 Task: Get directions from Muir Woods National Monument, California, United States to Goliad State Park, Texas, United States departing at 5:00 pm tomorrow
Action: Mouse moved to (390, 618)
Screenshot: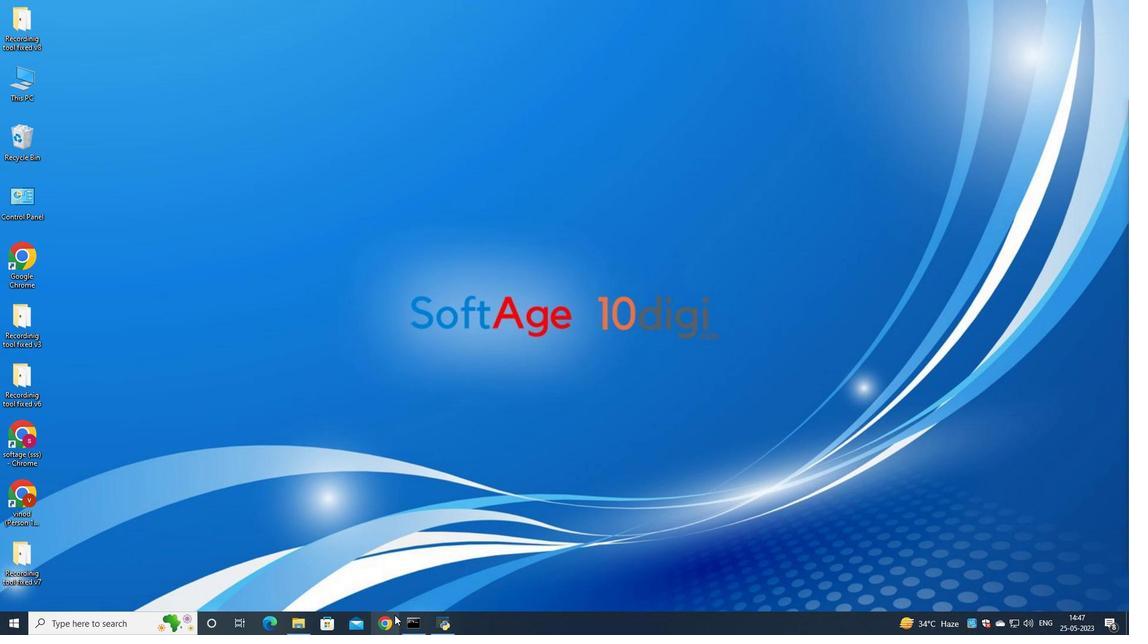
Action: Mouse pressed left at (390, 618)
Screenshot: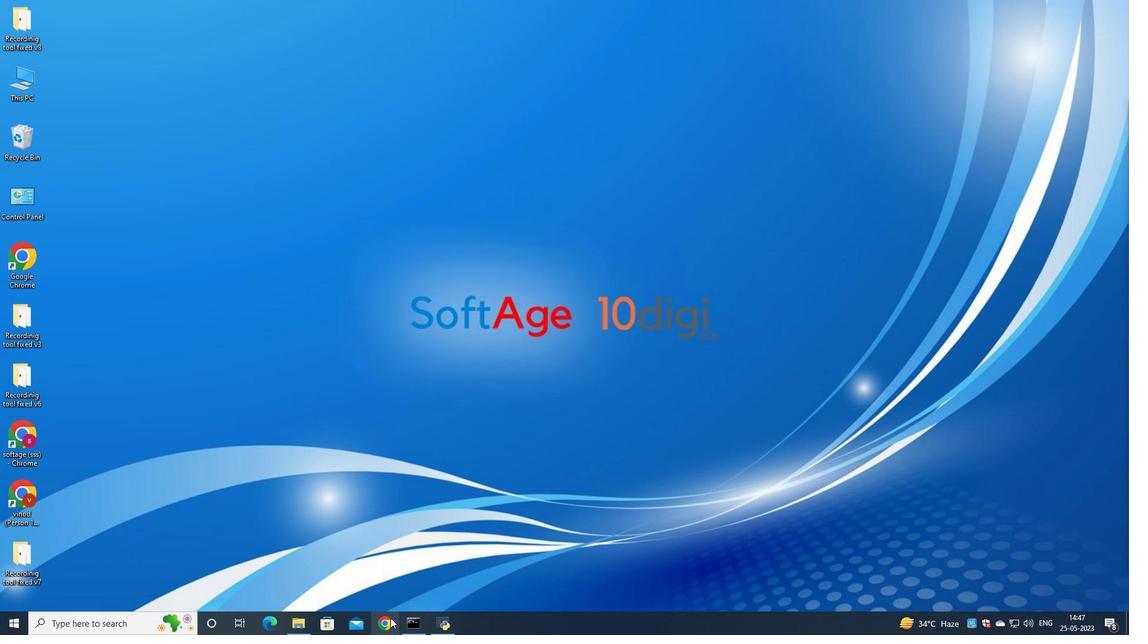 
Action: Mouse moved to (494, 381)
Screenshot: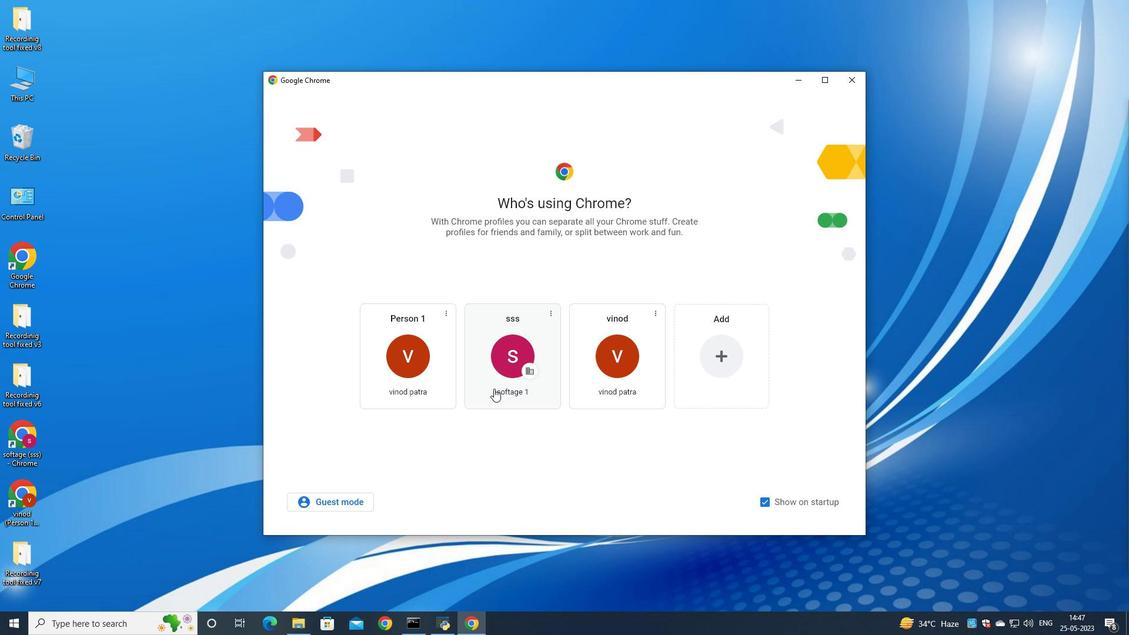 
Action: Mouse pressed left at (494, 381)
Screenshot: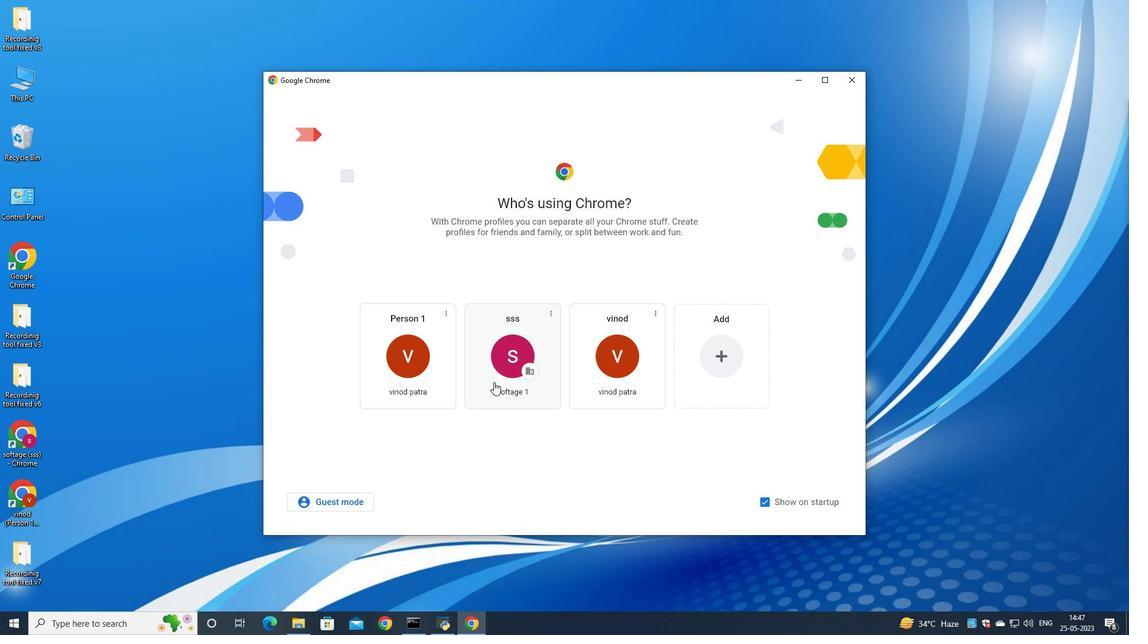 
Action: Mouse moved to (1076, 58)
Screenshot: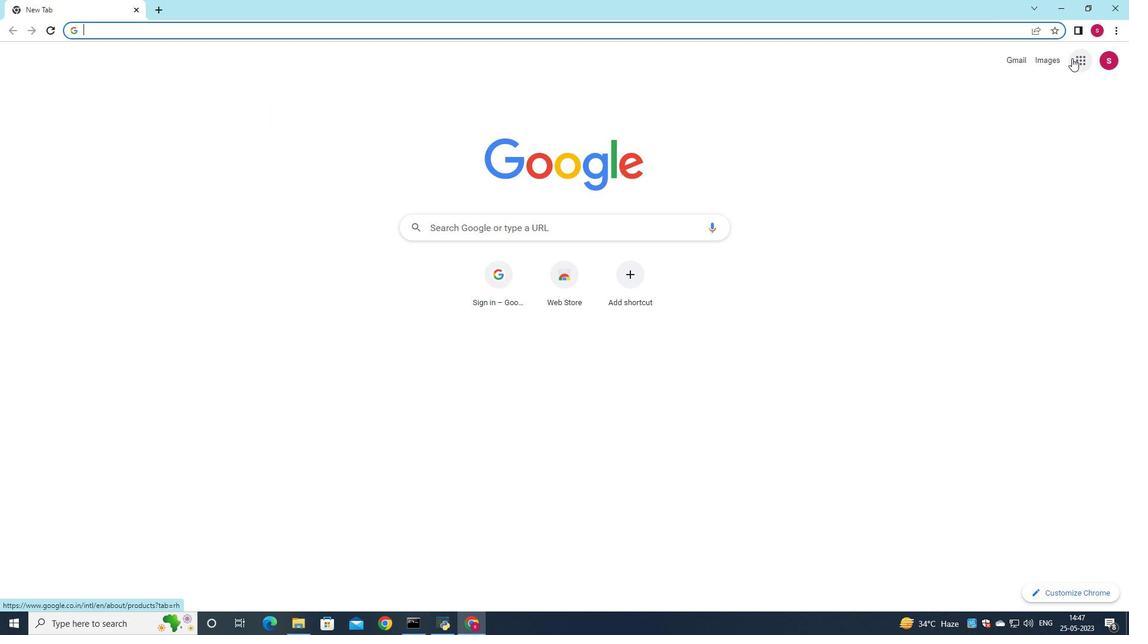 
Action: Mouse pressed left at (1076, 58)
Screenshot: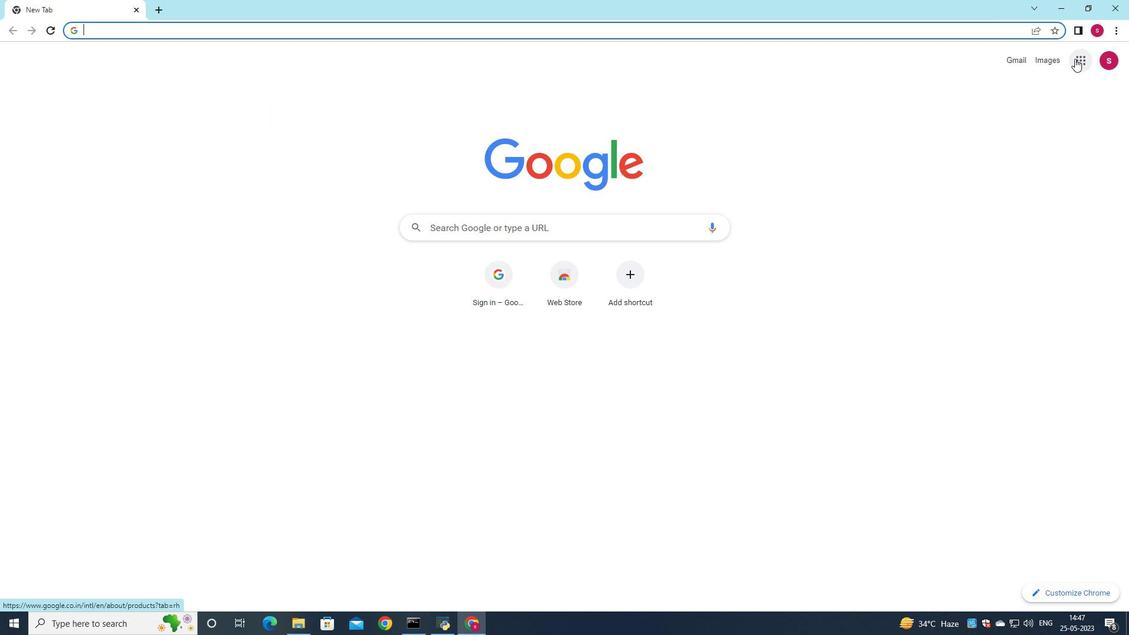 
Action: Mouse moved to (1058, 245)
Screenshot: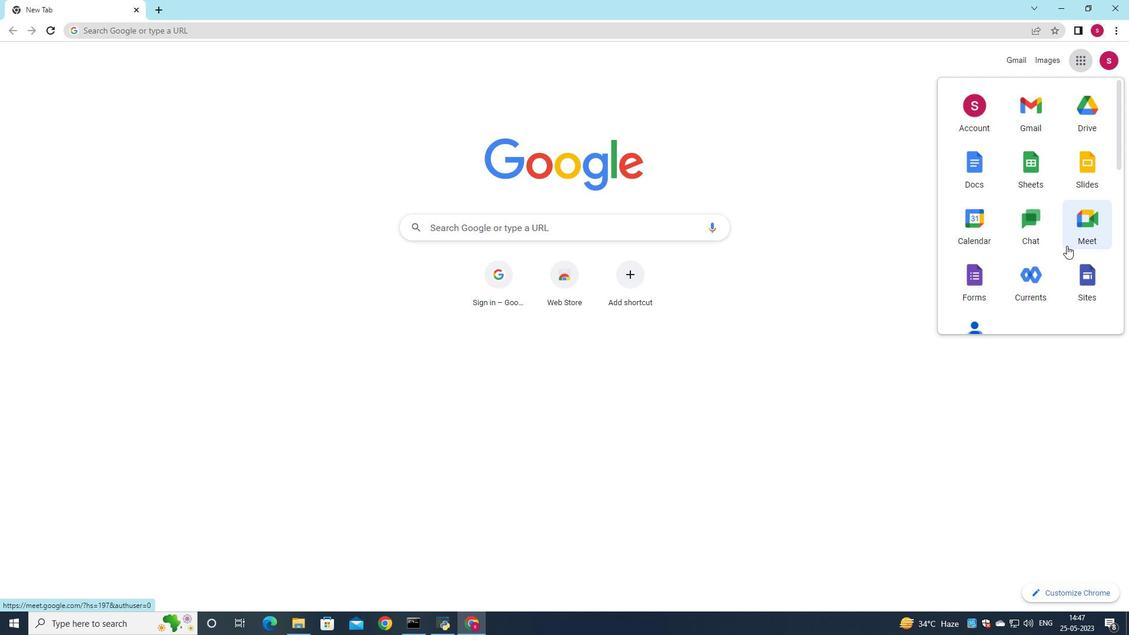 
Action: Mouse scrolled (1058, 245) with delta (0, 0)
Screenshot: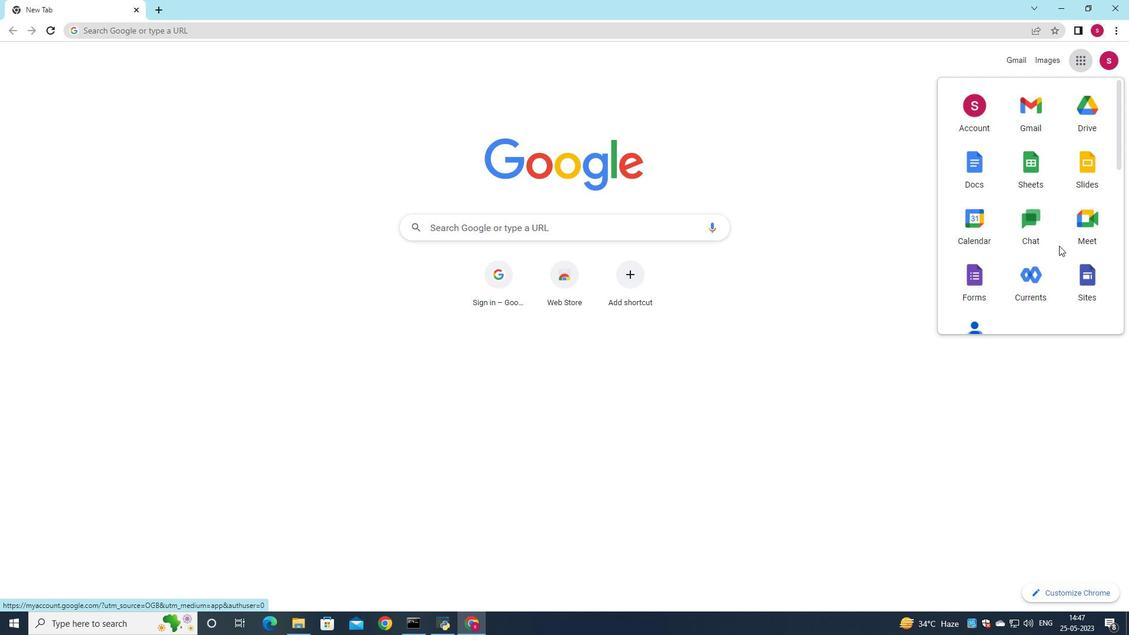 
Action: Mouse moved to (1058, 245)
Screenshot: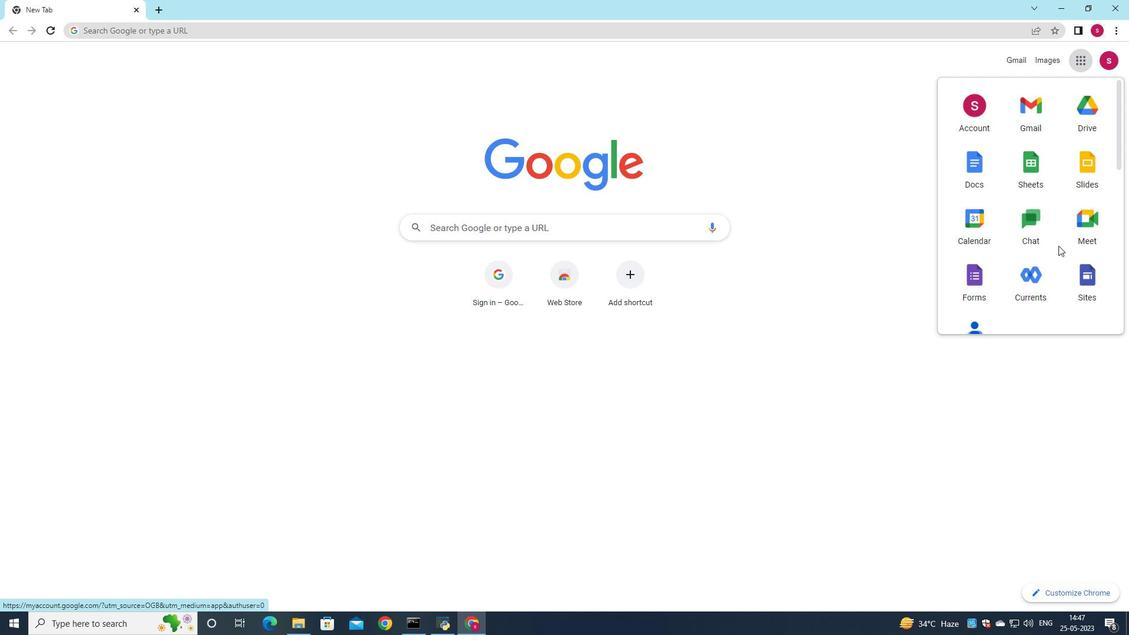 
Action: Mouse scrolled (1058, 245) with delta (0, 0)
Screenshot: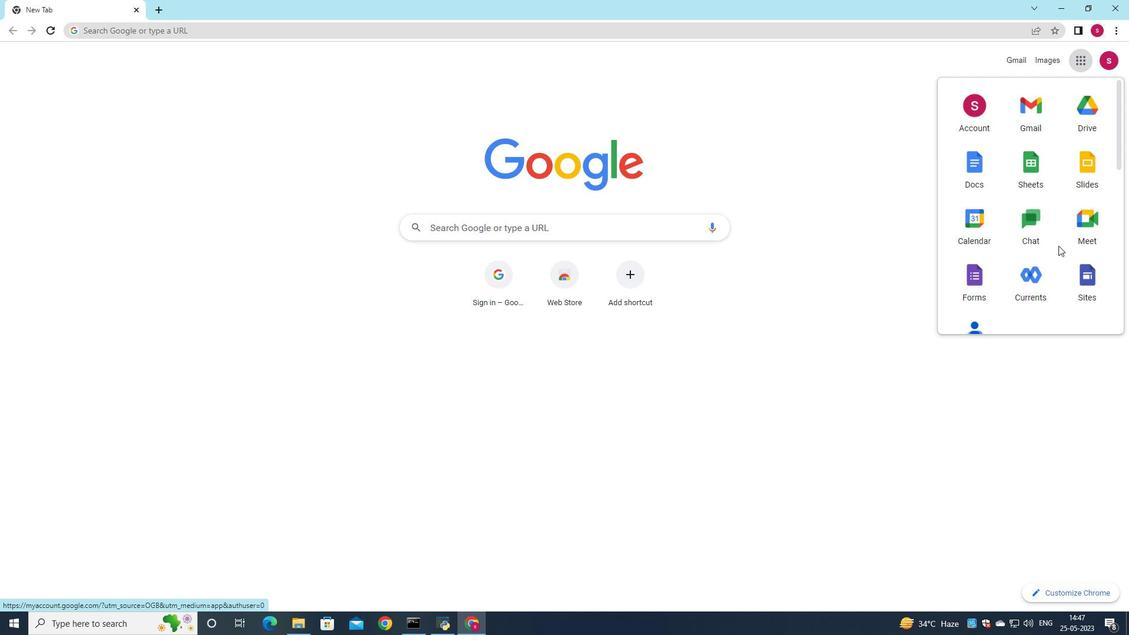 
Action: Mouse moved to (1093, 284)
Screenshot: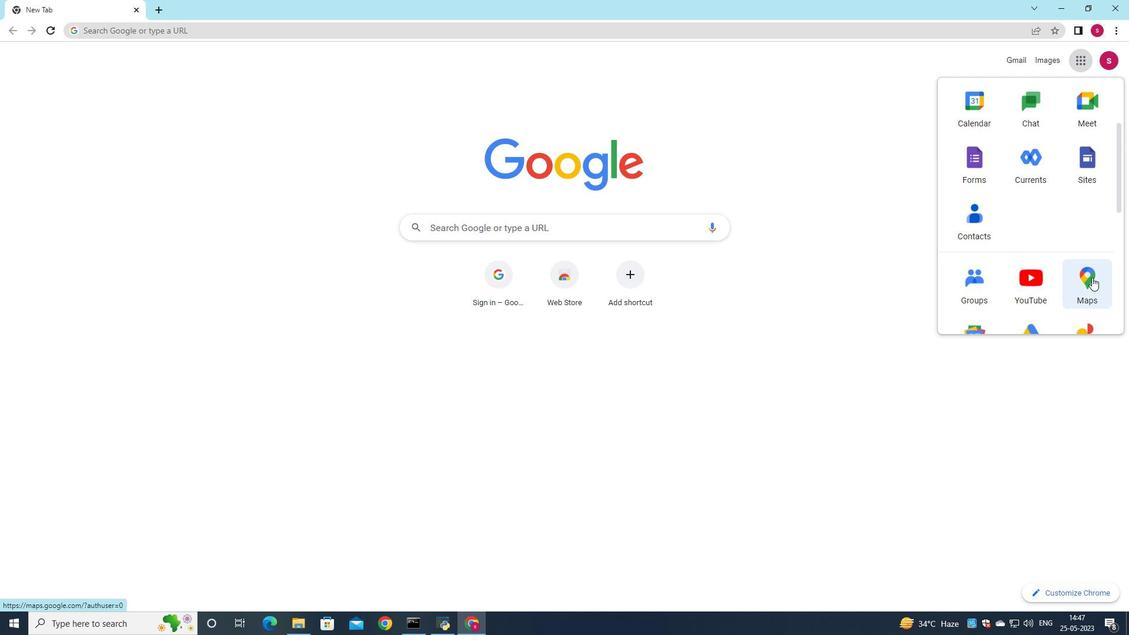 
Action: Mouse pressed left at (1093, 284)
Screenshot: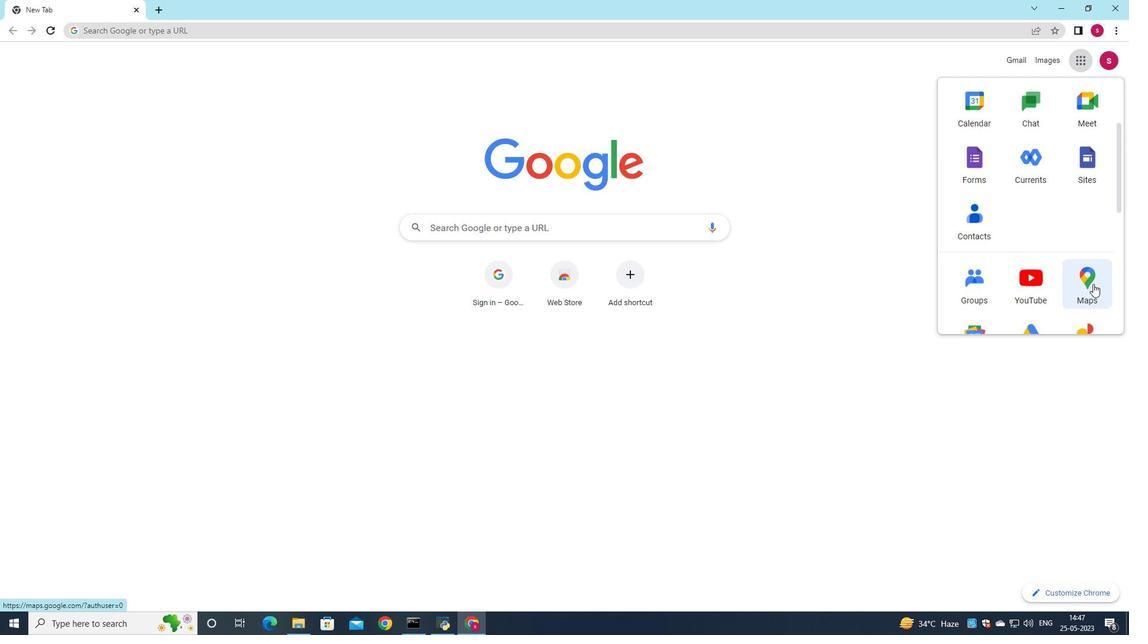 
Action: Mouse moved to (261, 58)
Screenshot: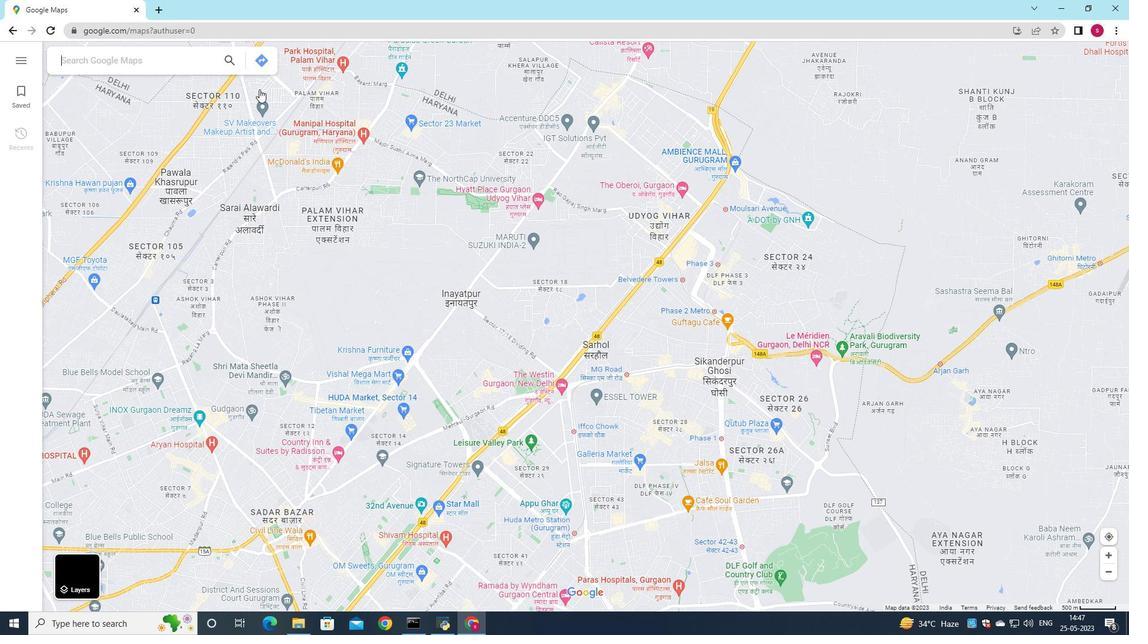 
Action: Mouse pressed left at (261, 58)
Screenshot: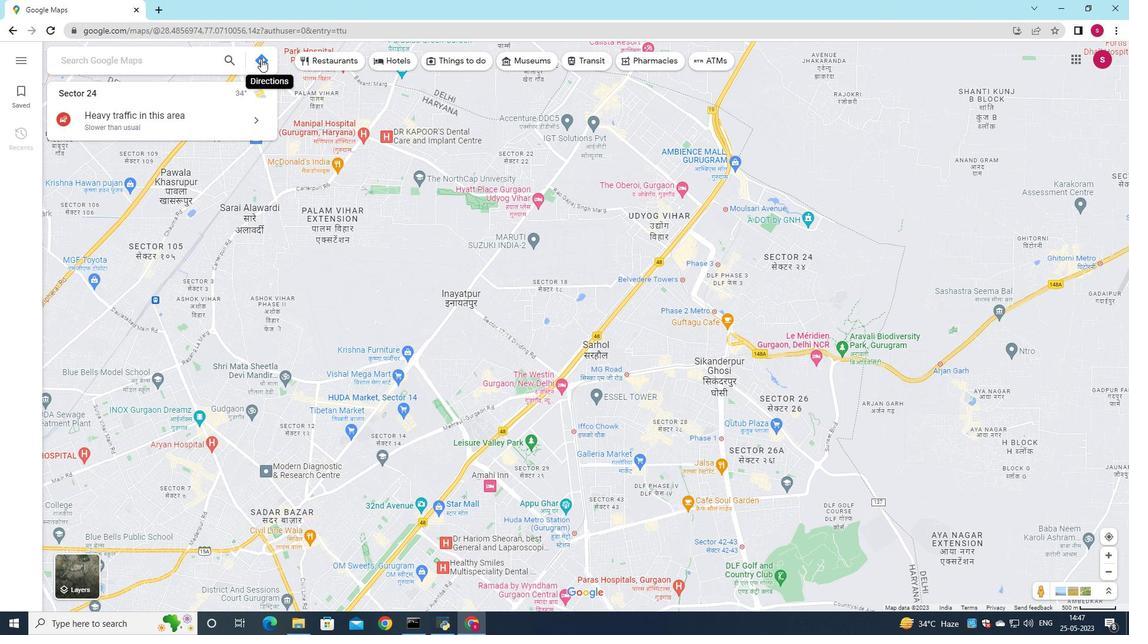 
Action: Mouse moved to (711, 44)
Screenshot: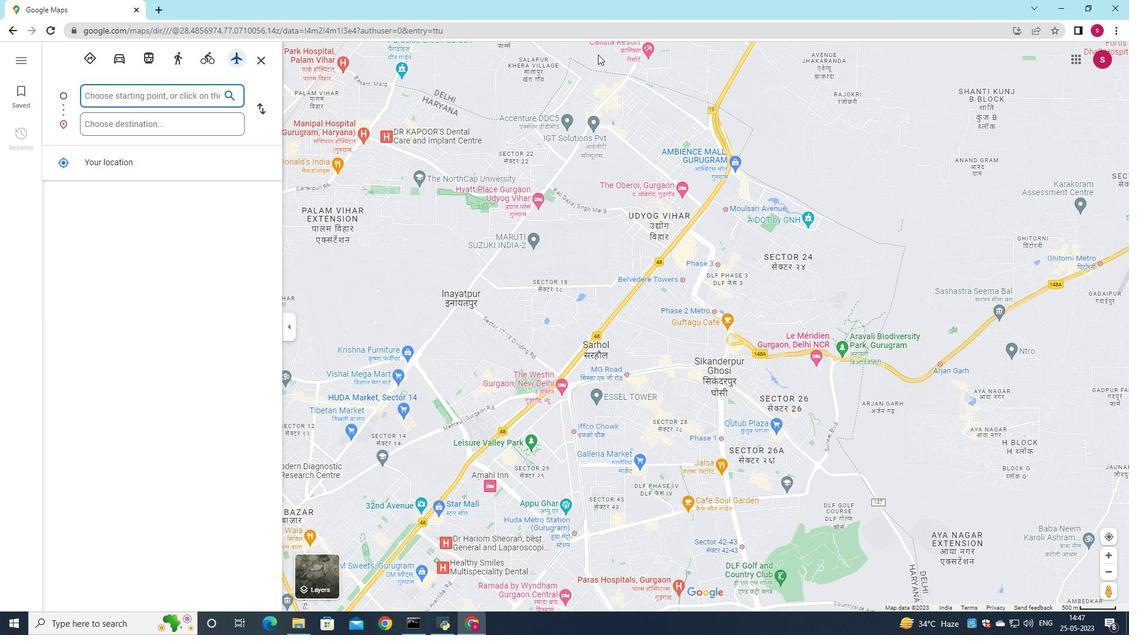 
Action: Key pressed <Key.shift>Muir<Key.space><Key.shift><Key.shift><Key.shift><Key.shift><Key.shift><Key.shift><Key.shift><Key.shift><Key.shift><Key.shift><Key.shift><Key.shift>Woods<Key.space><Key.shift>national<Key.space><Key.shift>Monument,<Key.shift>California,<Key.shift>United<Key.space><Key.shift>States
Screenshot: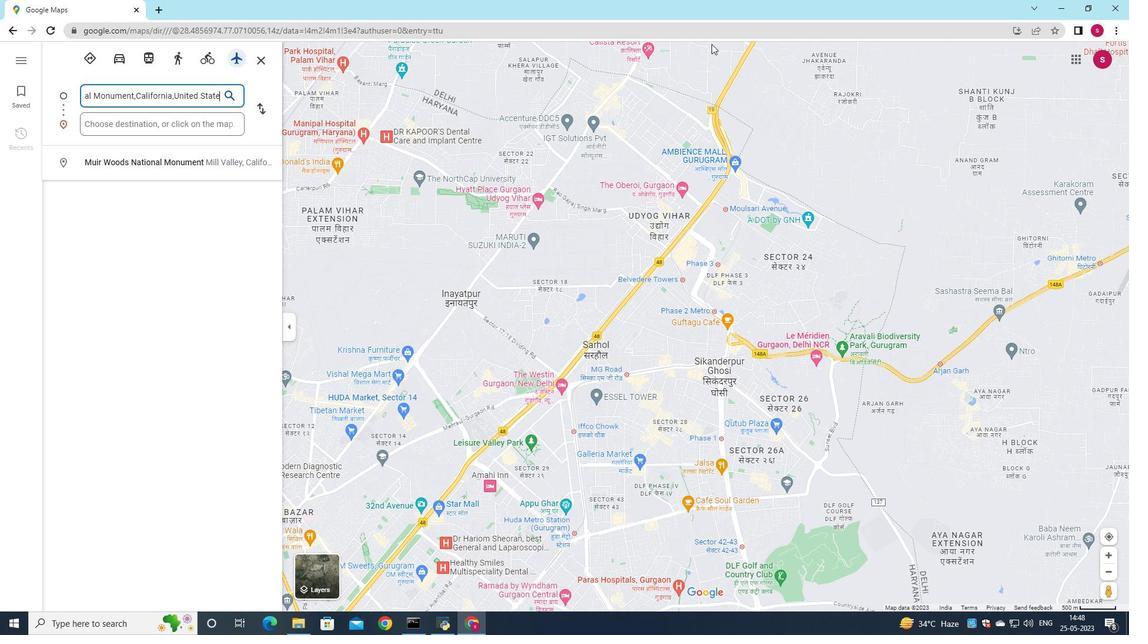 
Action: Mouse moved to (113, 121)
Screenshot: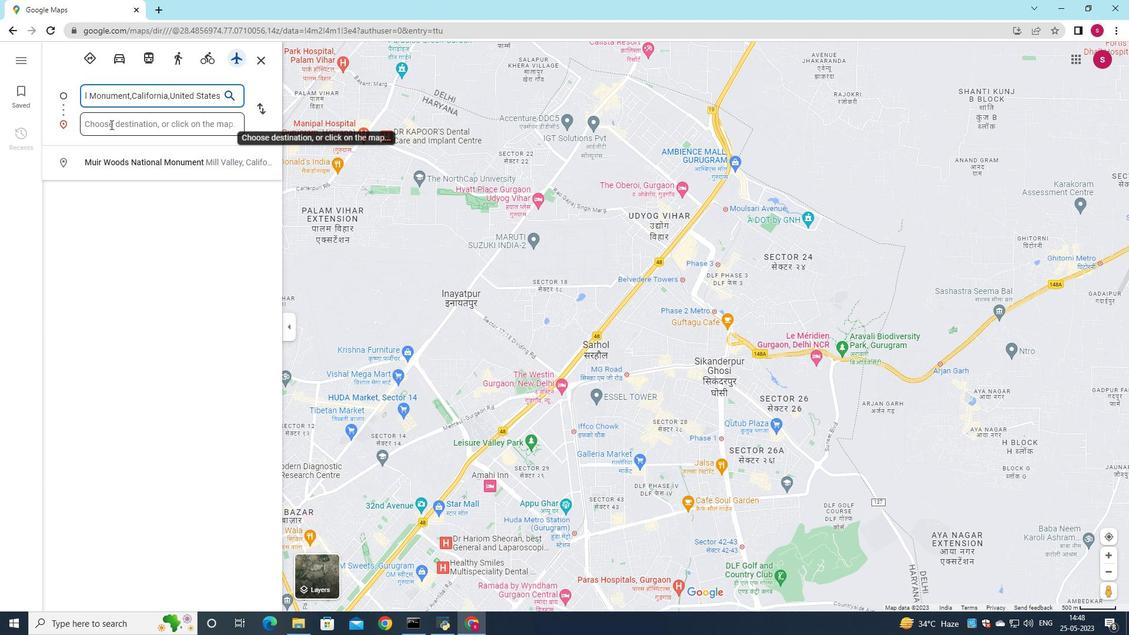
Action: Mouse pressed left at (113, 121)
Screenshot: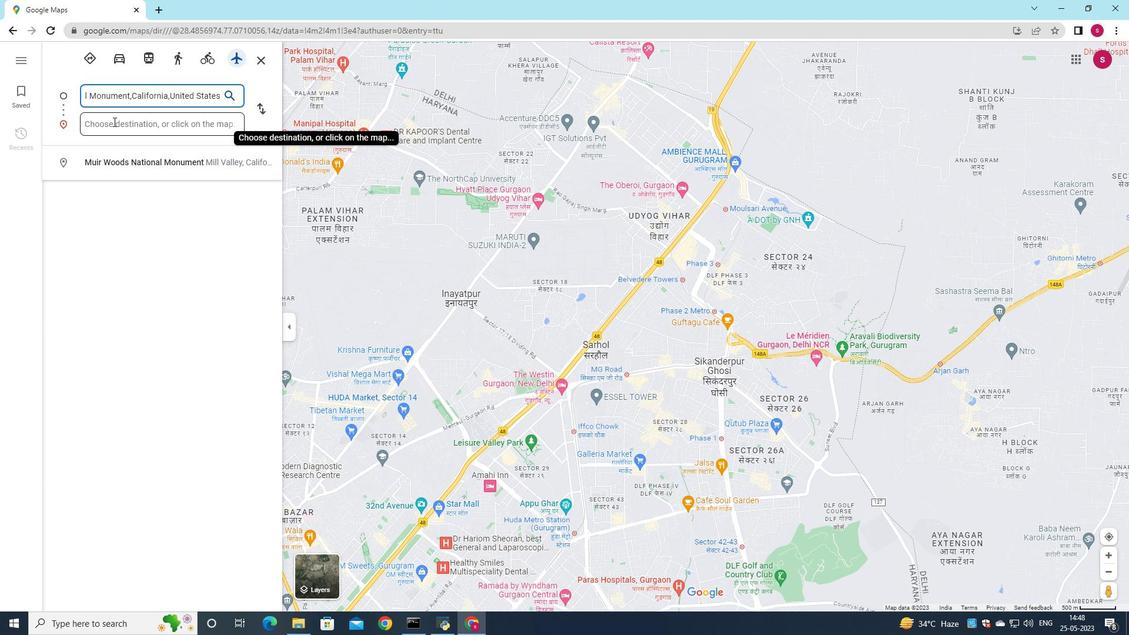 
Action: Mouse moved to (157, 138)
Screenshot: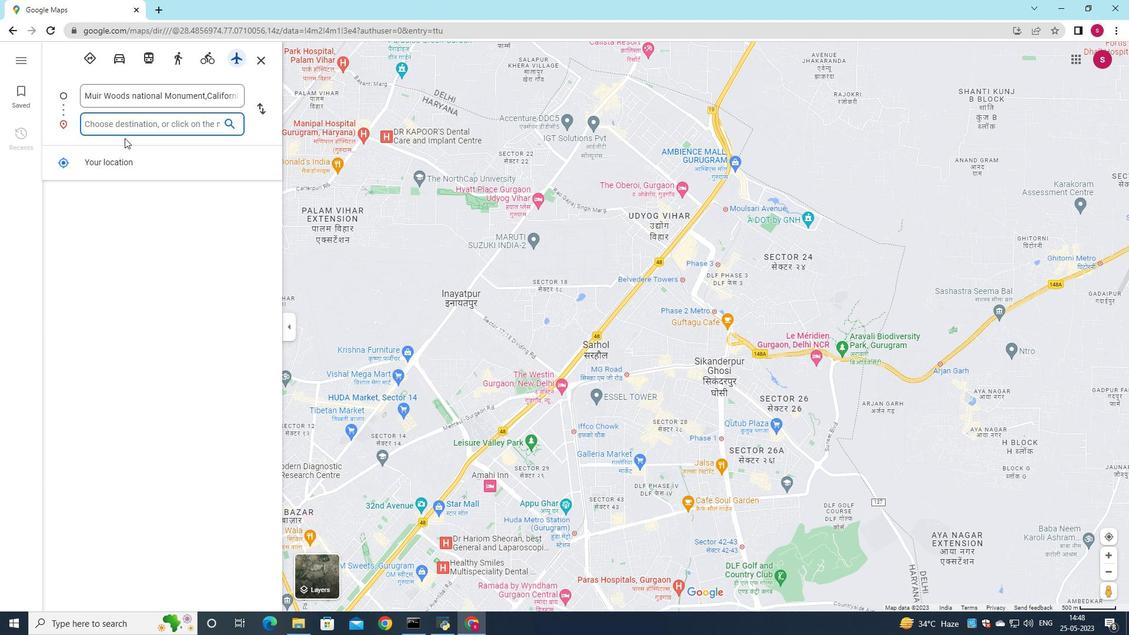 
Action: Key pressed <Key.shift><Key.shift><Key.shift><Key.shift><Key.shift>Goilad<Key.space><Key.shift>State<Key.space><Key.shift>Park,<Key.shift><Key.shift><Key.shift><Key.shift><Key.shift><Key.shift><Key.shift><Key.shift><Key.shift><Key.shift><Key.shift>Texas,<Key.shift>United<Key.space><Key.shift>States
Screenshot: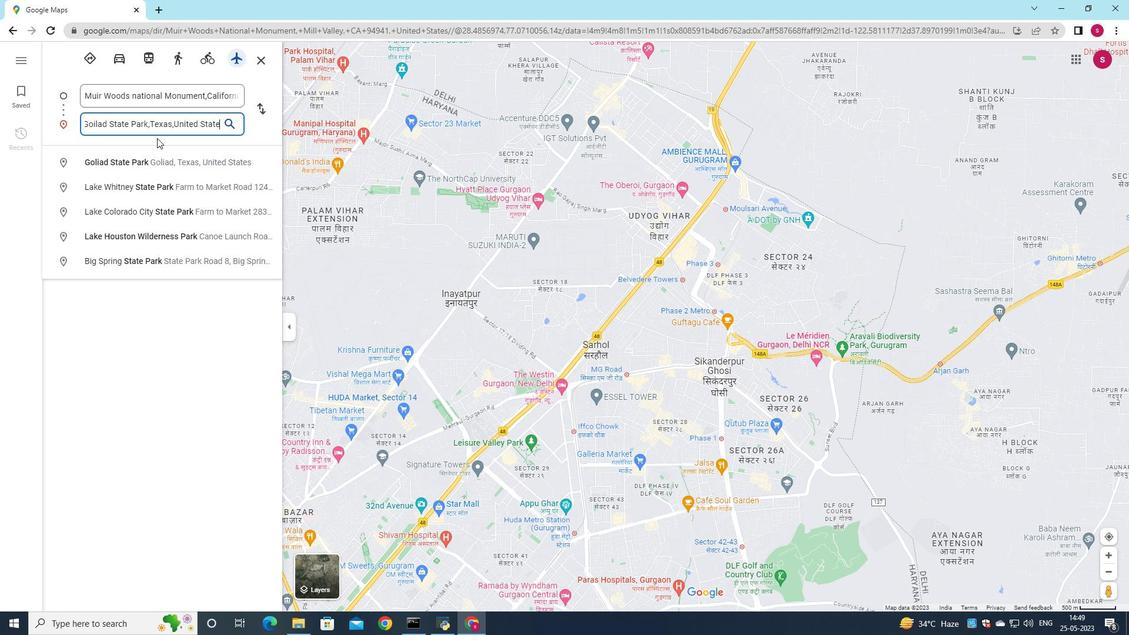 
Action: Mouse moved to (231, 123)
Screenshot: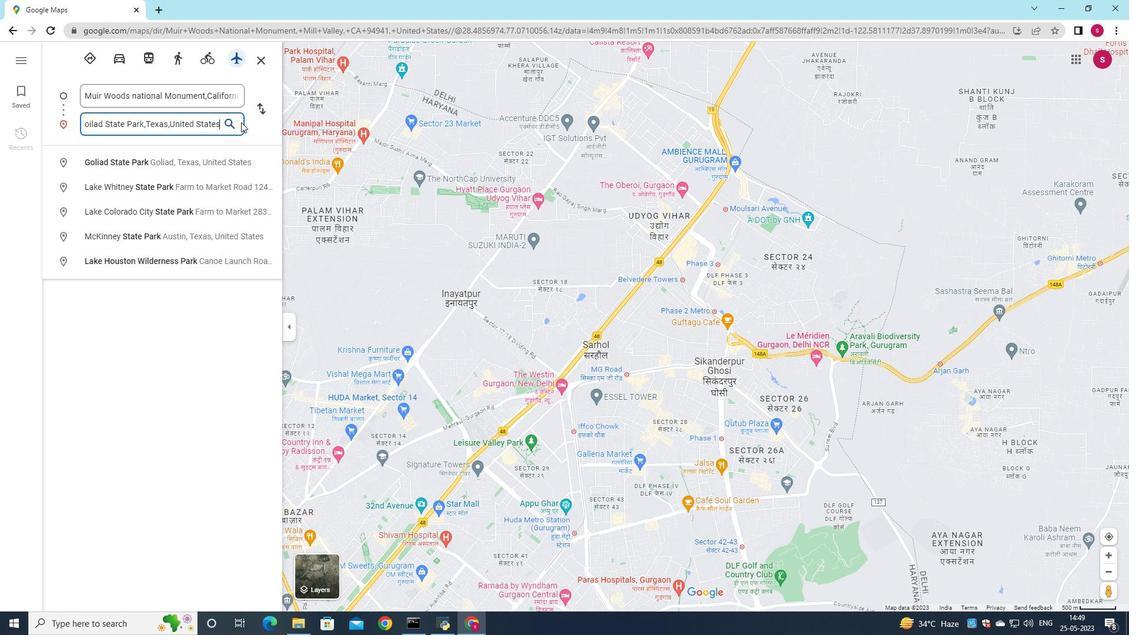 
Action: Mouse pressed left at (231, 123)
Screenshot: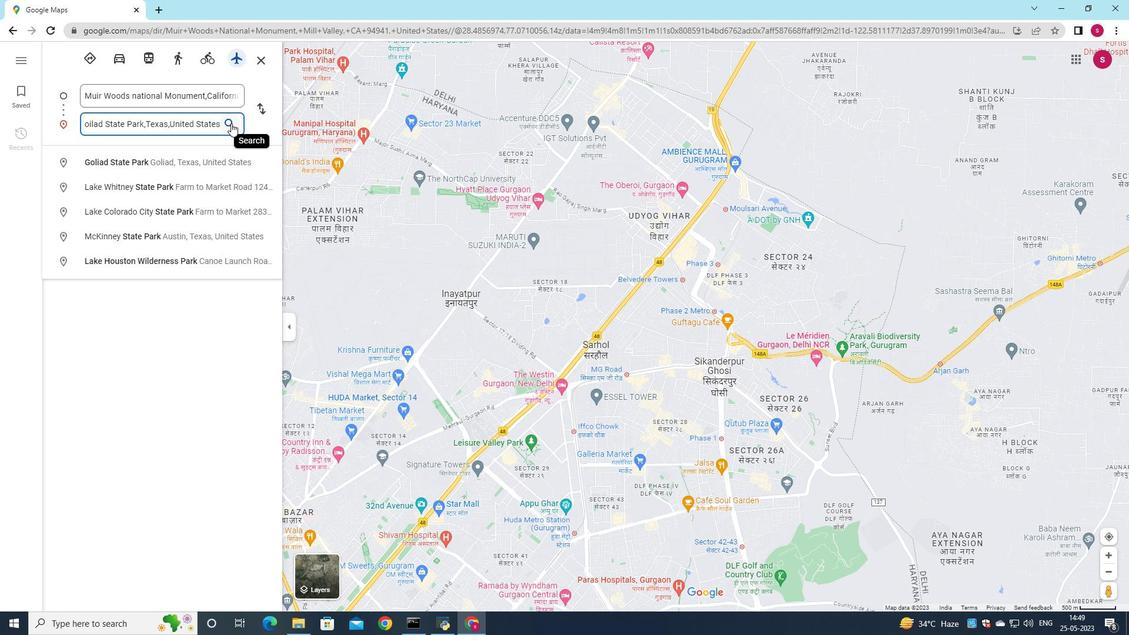 
Action: Mouse moved to (165, 228)
Screenshot: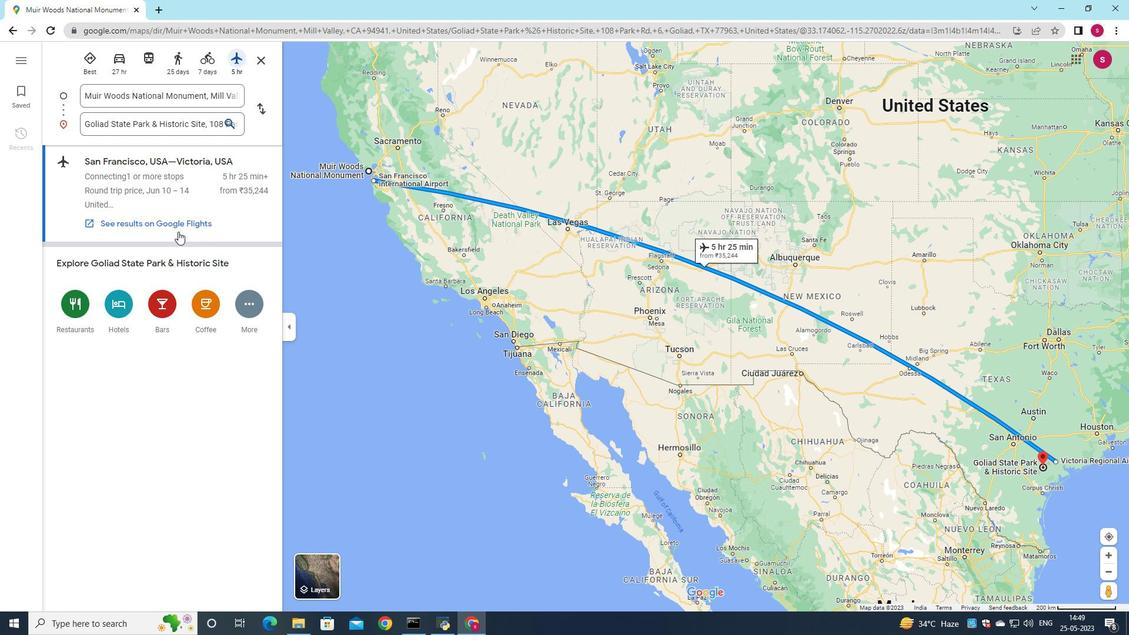 
Action: Mouse pressed left at (165, 228)
Screenshot: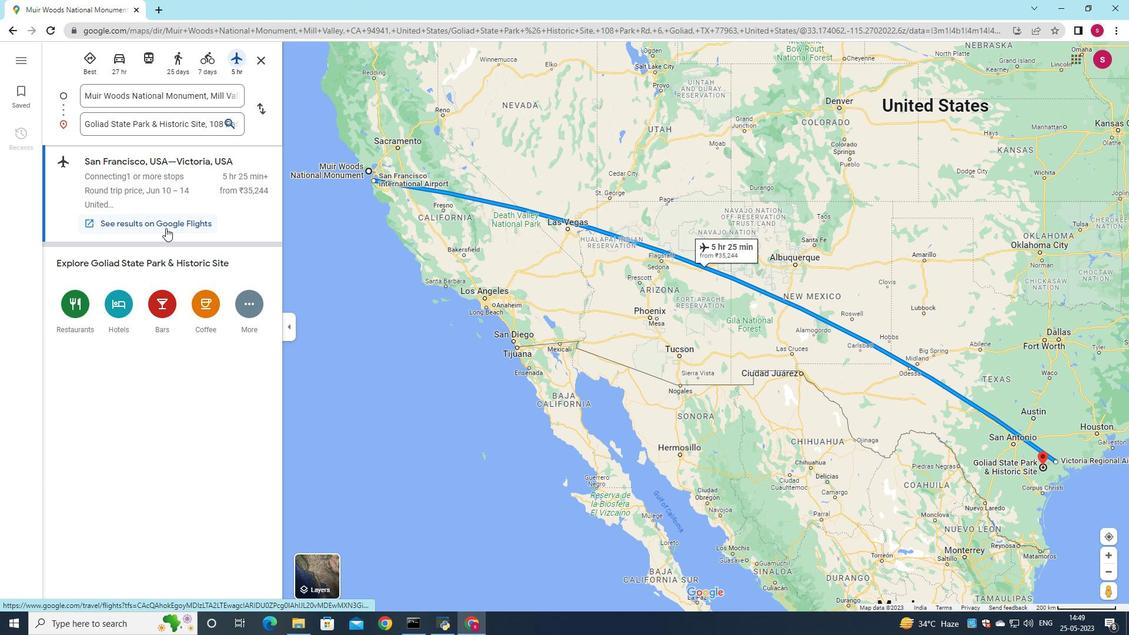 
Action: Mouse moved to (280, 8)
Screenshot: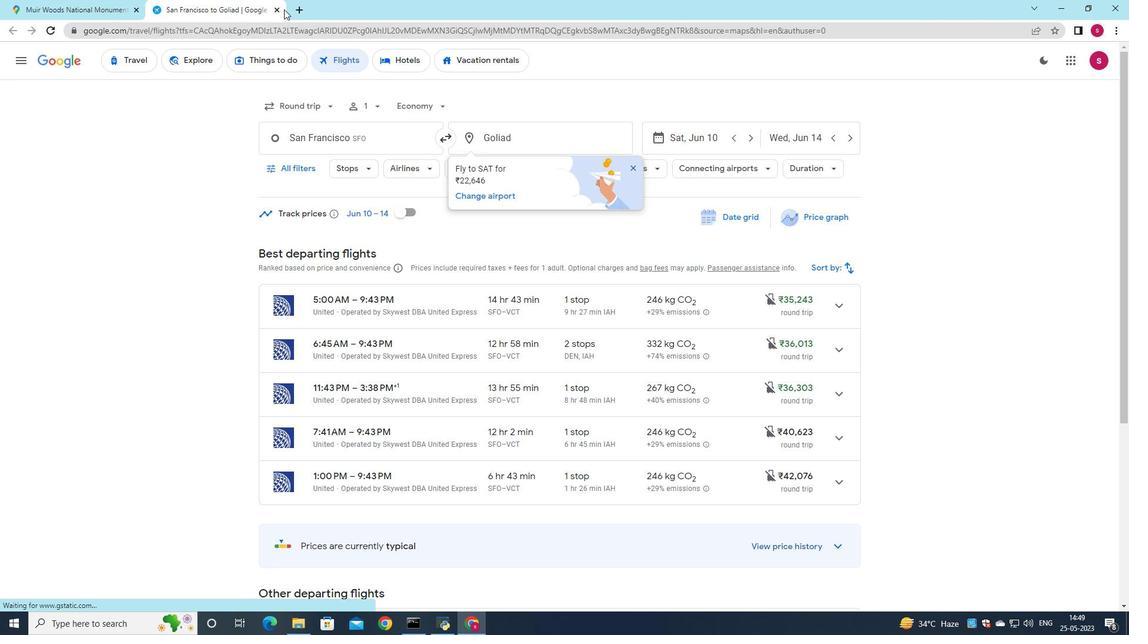 
Action: Mouse pressed left at (280, 8)
Screenshot: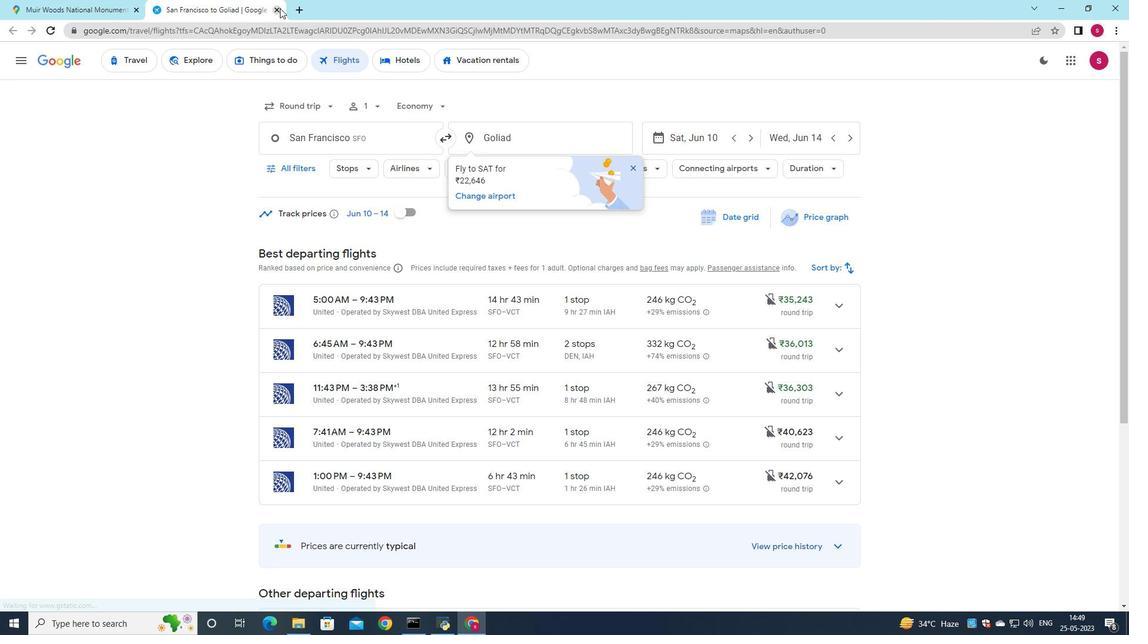 
Action: Mouse moved to (230, 118)
Screenshot: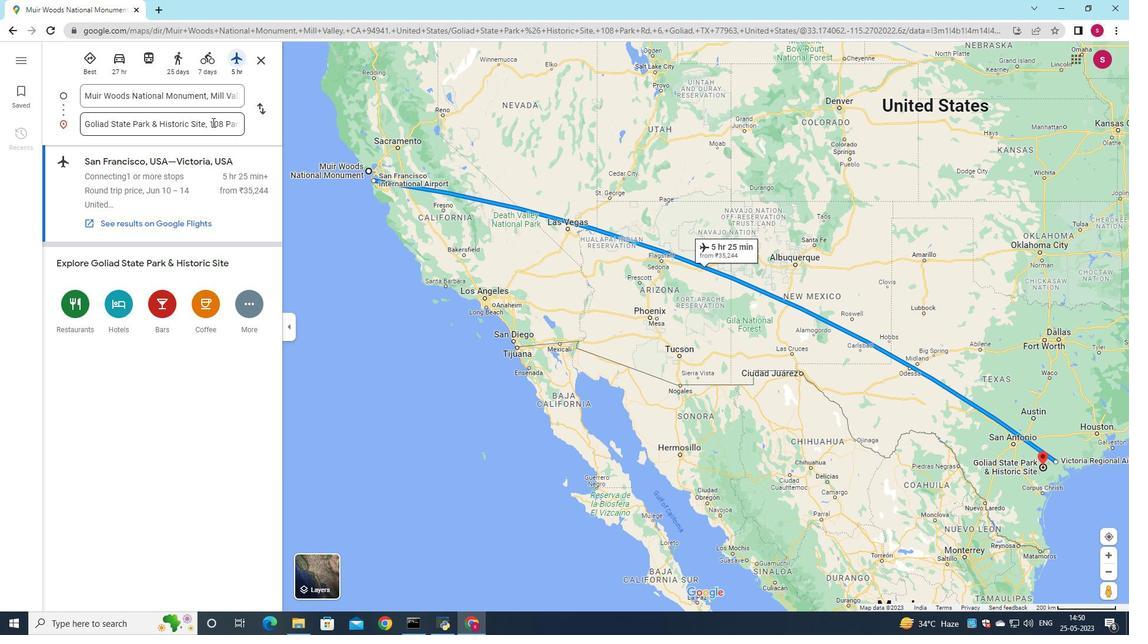 
Action: Key pressed <Key.enter>
Screenshot: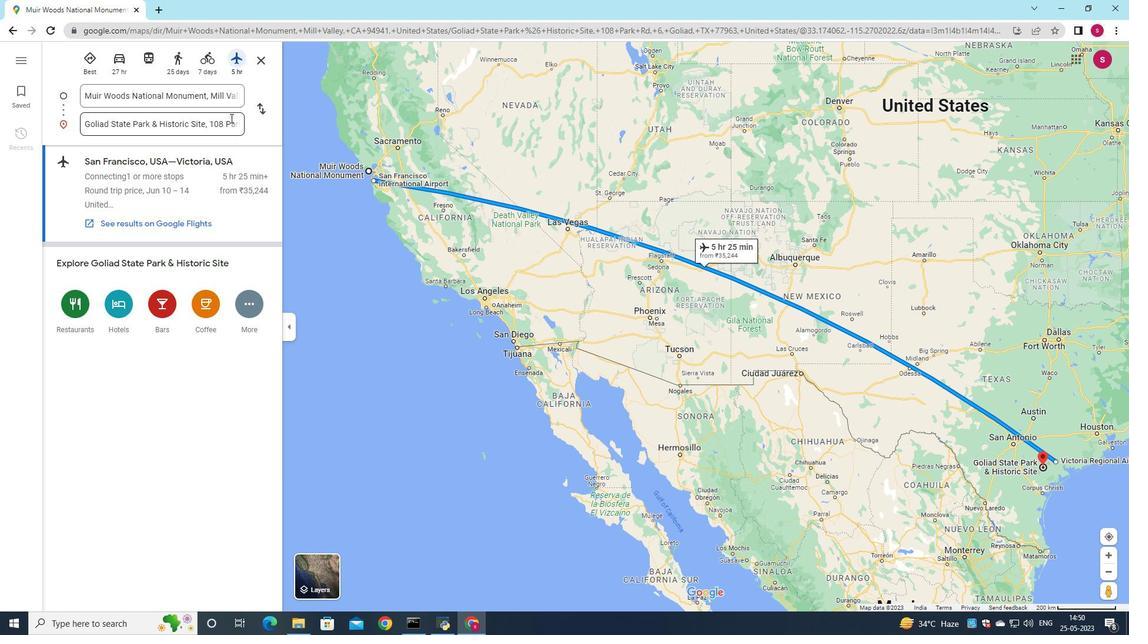 
Action: Mouse moved to (52, 4)
Screenshot: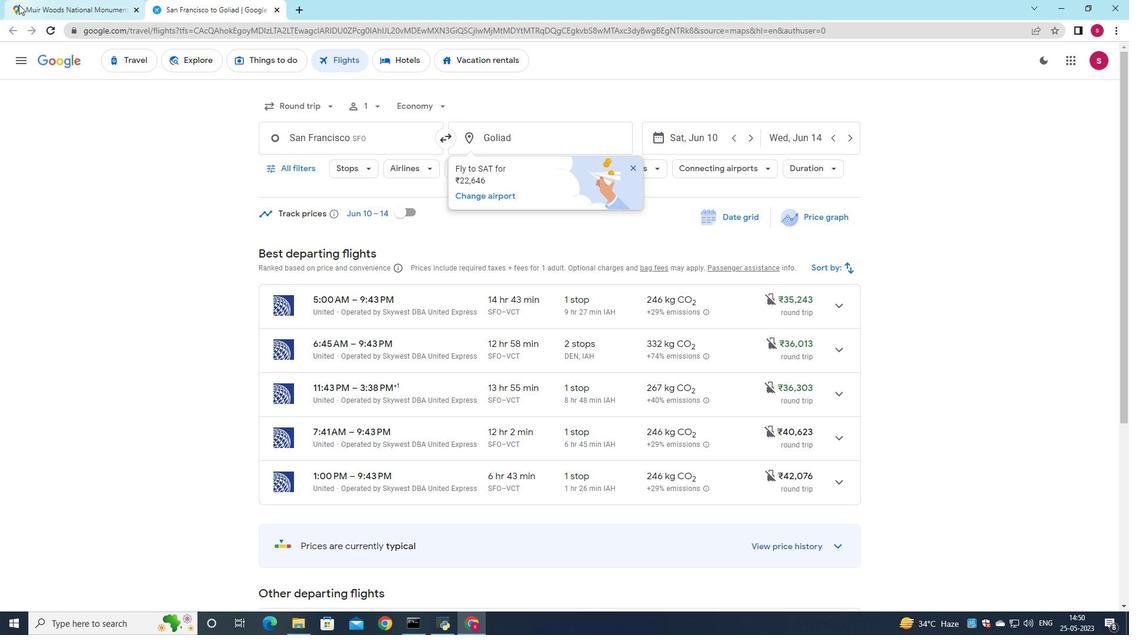 
Action: Mouse pressed left at (52, 4)
Screenshot: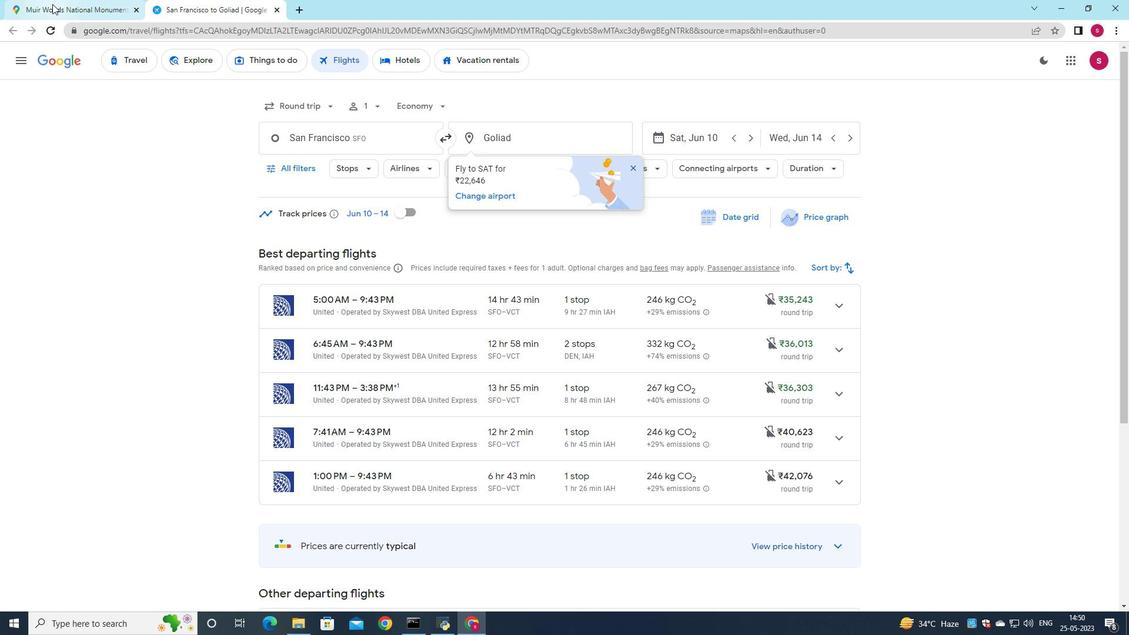 
Action: Mouse moved to (145, 94)
Screenshot: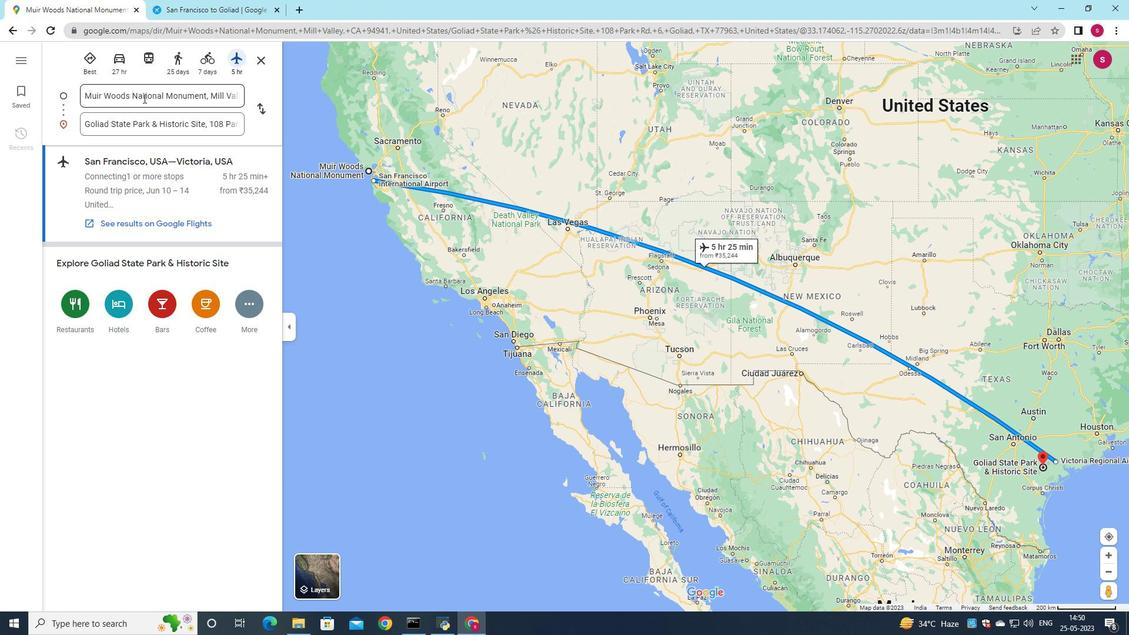
Action: Mouse pressed left at (145, 94)
Screenshot: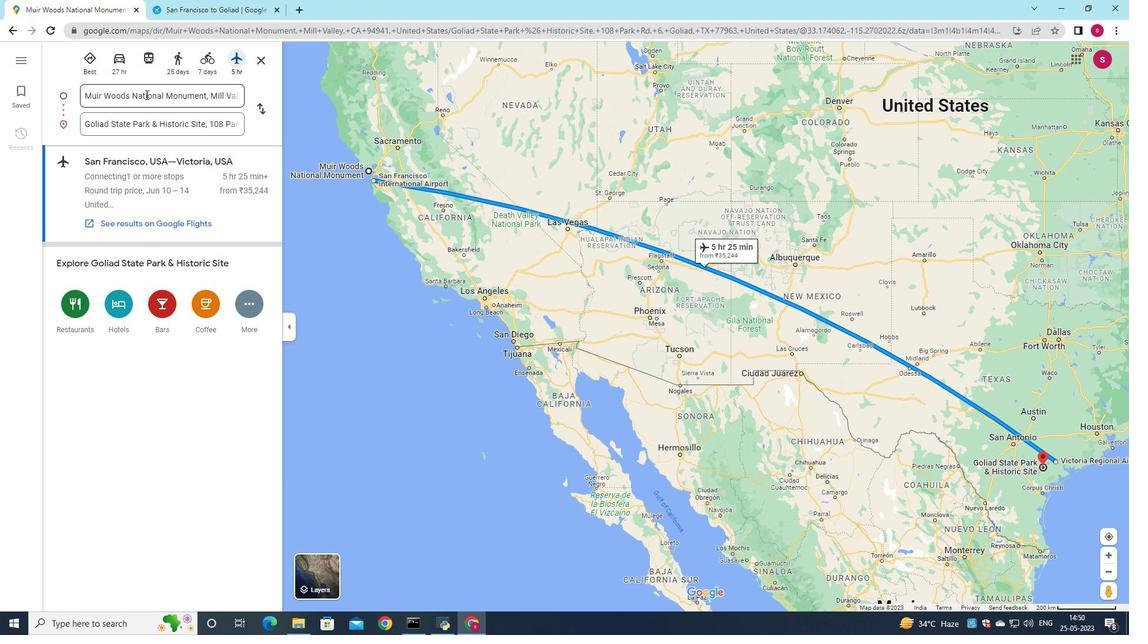 
Action: Key pressed <Key.enter>
Screenshot: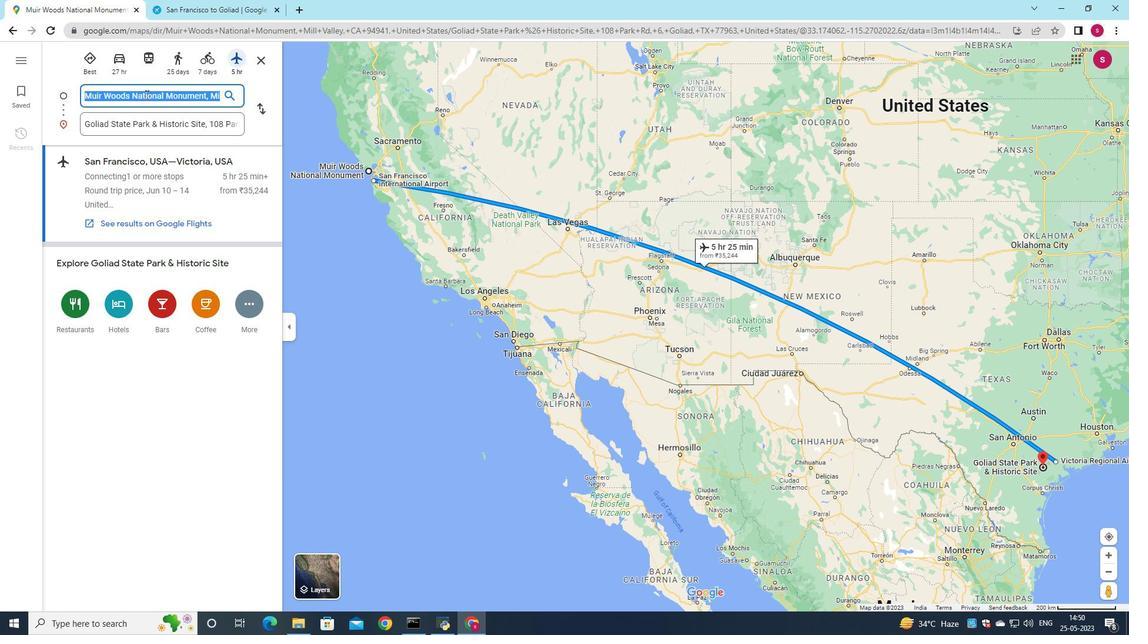 
Action: Mouse moved to (130, 125)
Screenshot: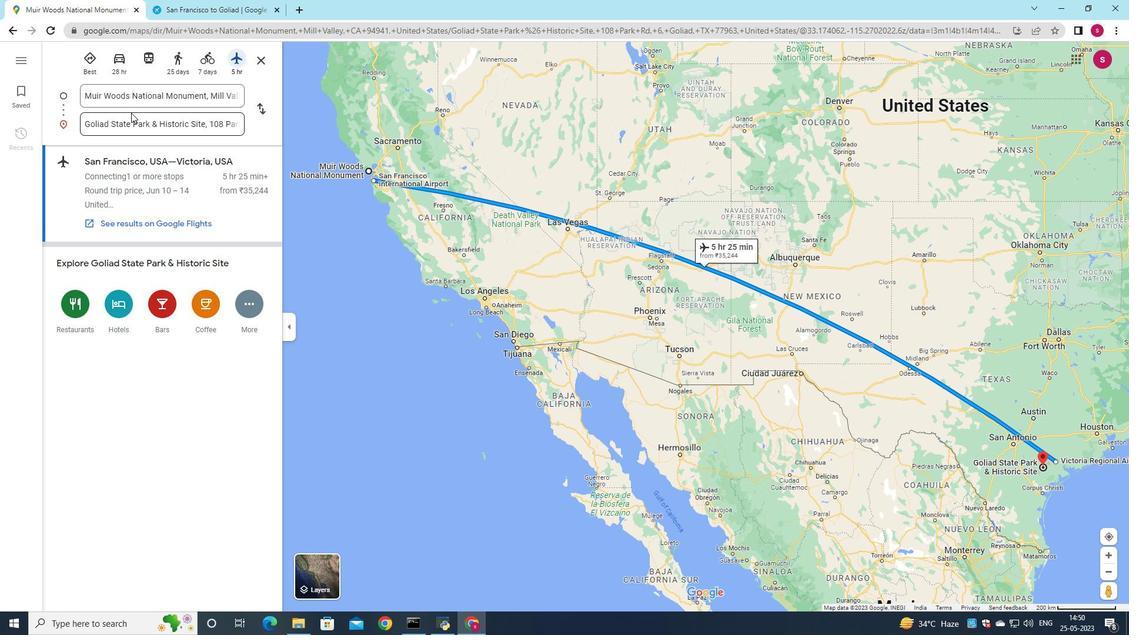 
Action: Mouse scrolled (130, 125) with delta (0, 0)
Screenshot: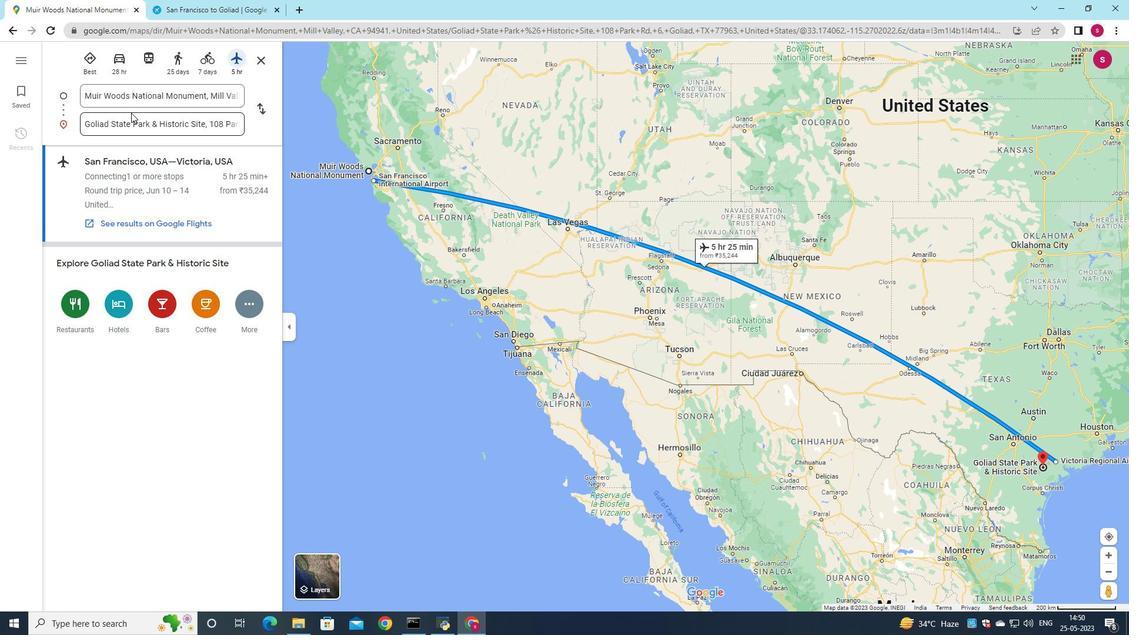 
Action: Mouse moved to (152, 185)
Screenshot: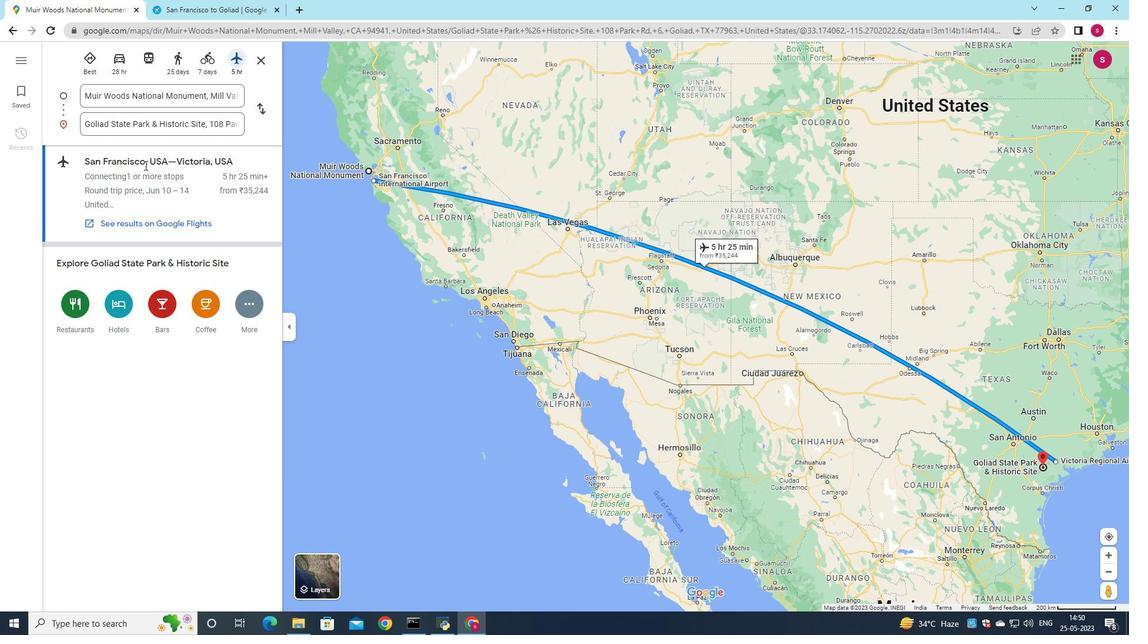 
Action: Mouse scrolled (152, 184) with delta (0, 0)
Screenshot: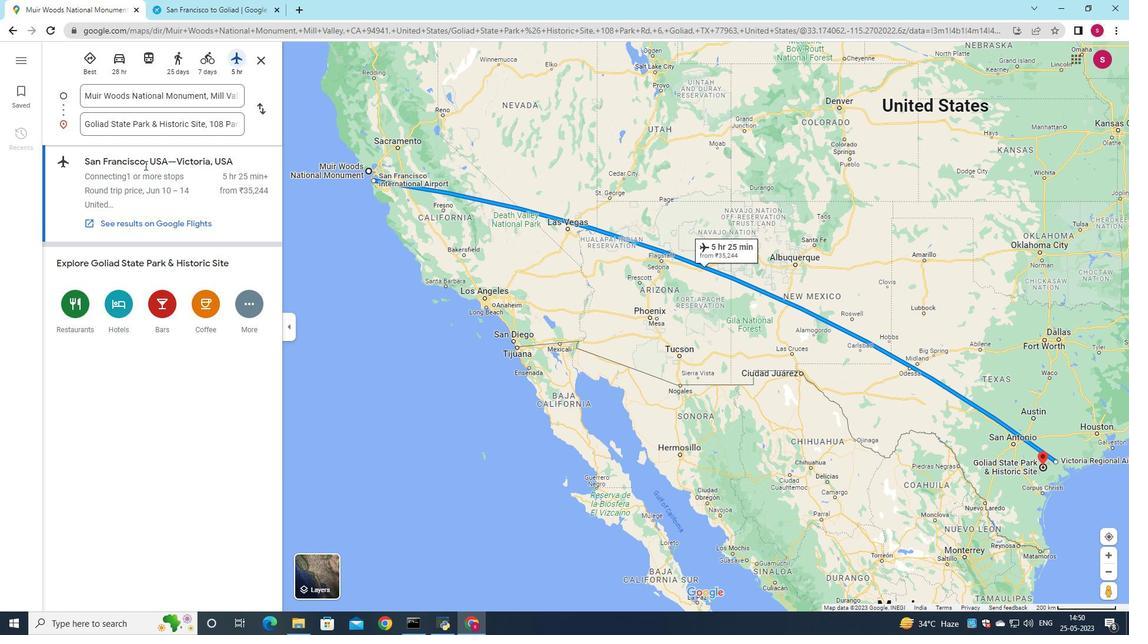 
Action: Mouse moved to (152, 186)
Screenshot: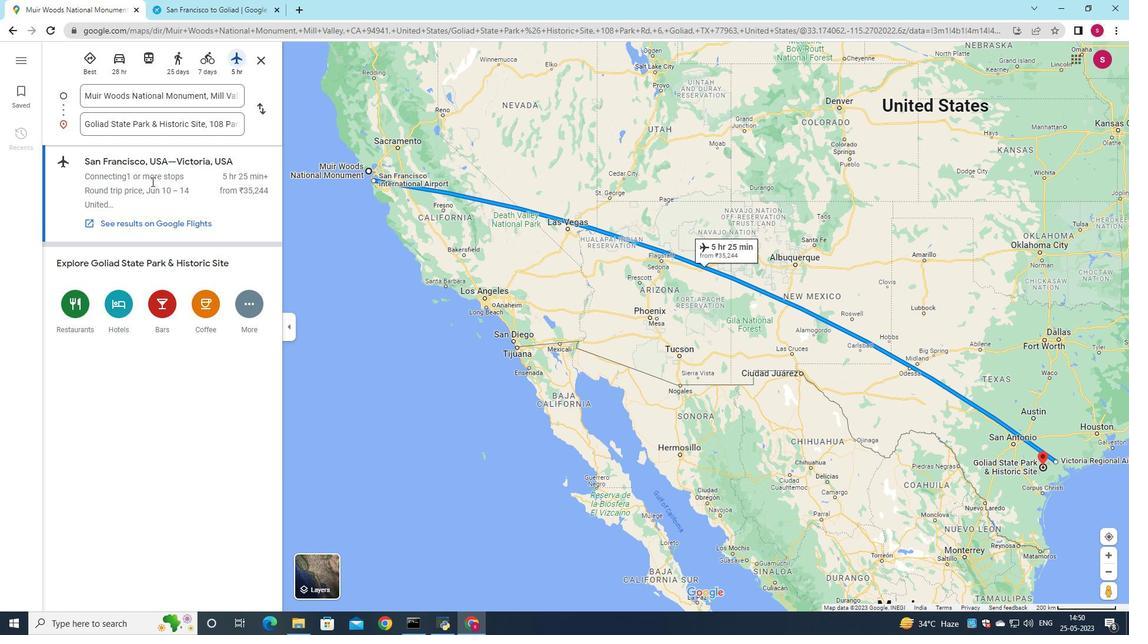 
Action: Mouse scrolled (152, 185) with delta (0, 0)
Screenshot: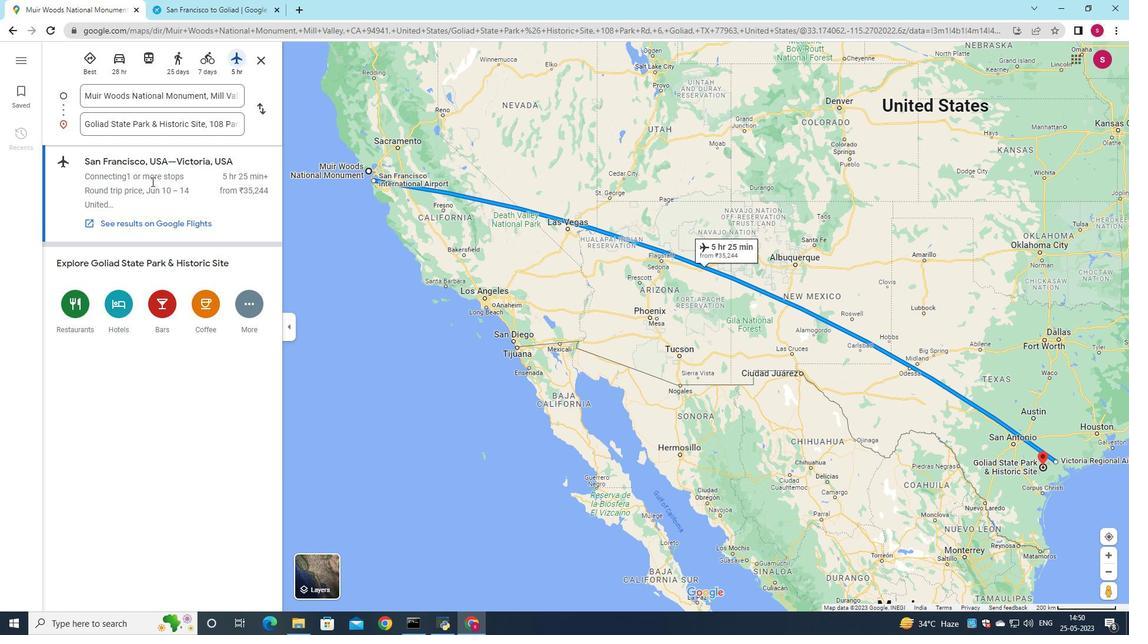 
Action: Mouse moved to (94, 61)
Screenshot: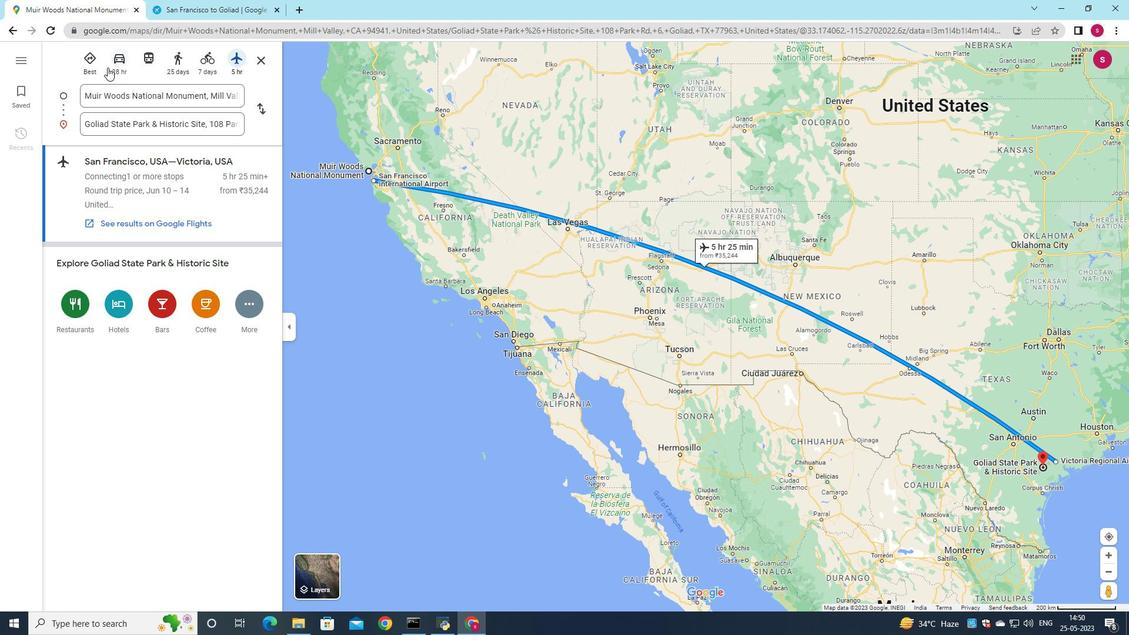 
Action: Mouse pressed left at (94, 61)
Screenshot: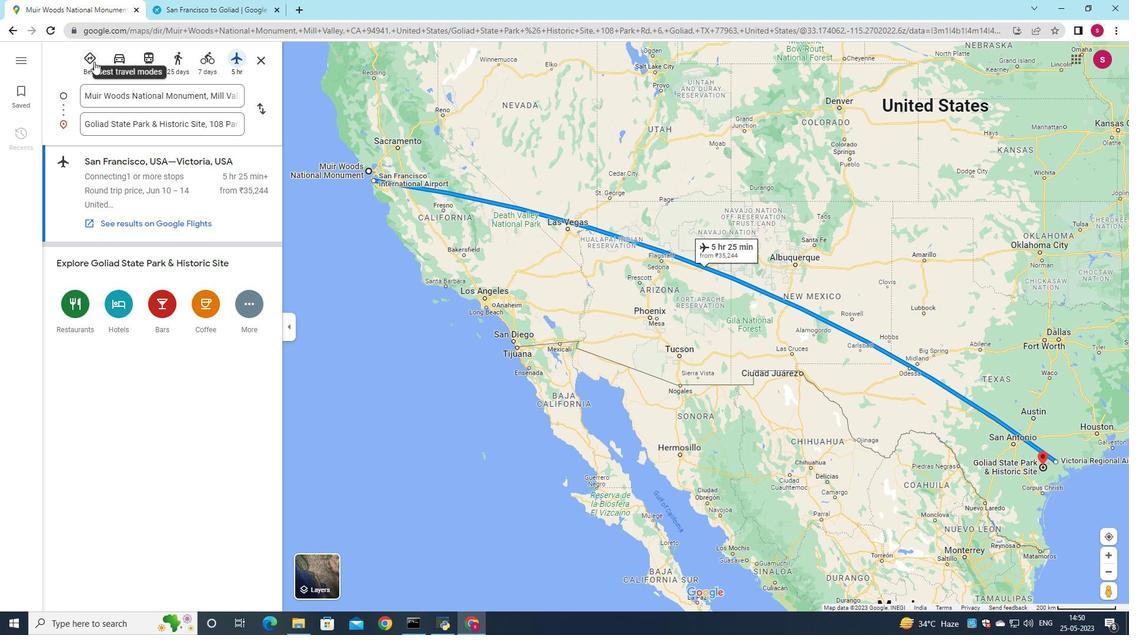 
Action: Mouse moved to (133, 191)
Screenshot: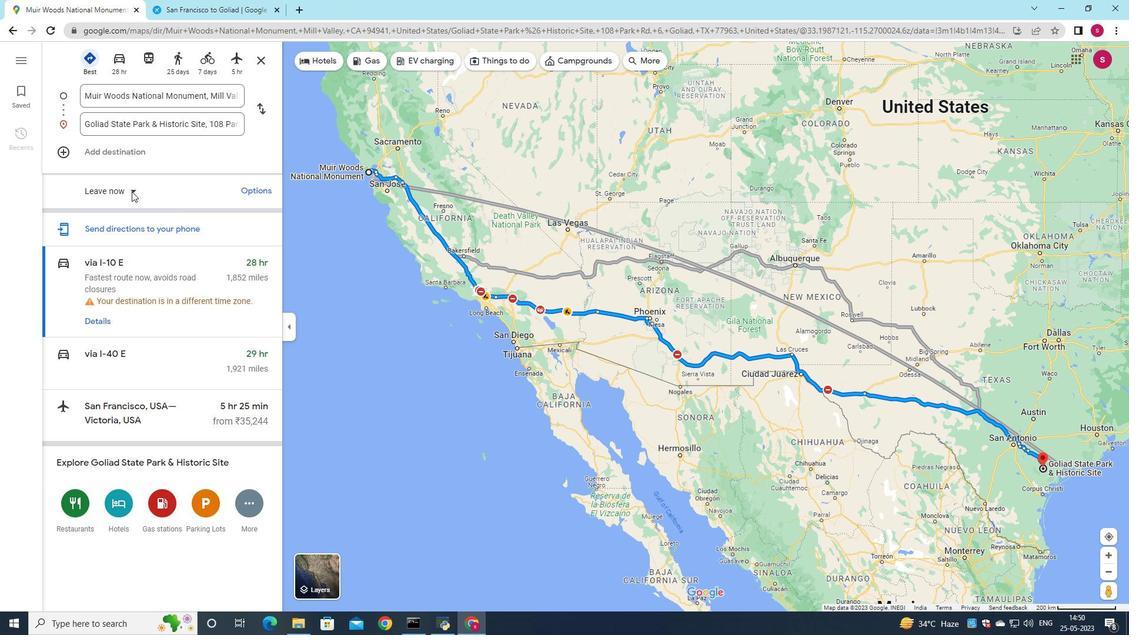 
Action: Mouse pressed left at (133, 191)
Screenshot: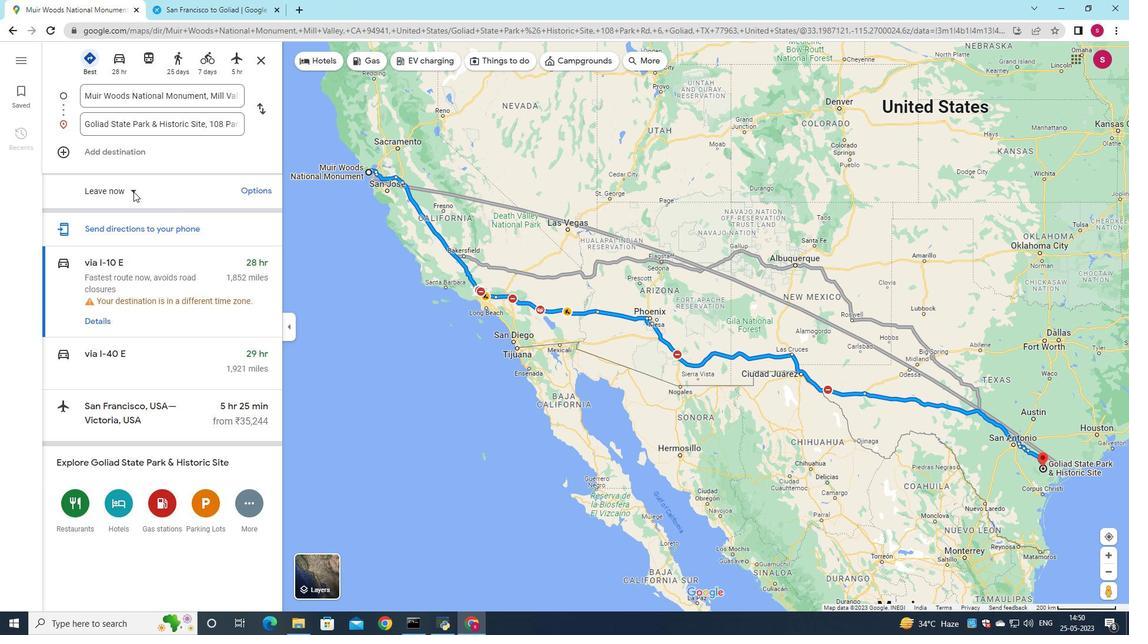 
Action: Mouse moved to (129, 220)
Screenshot: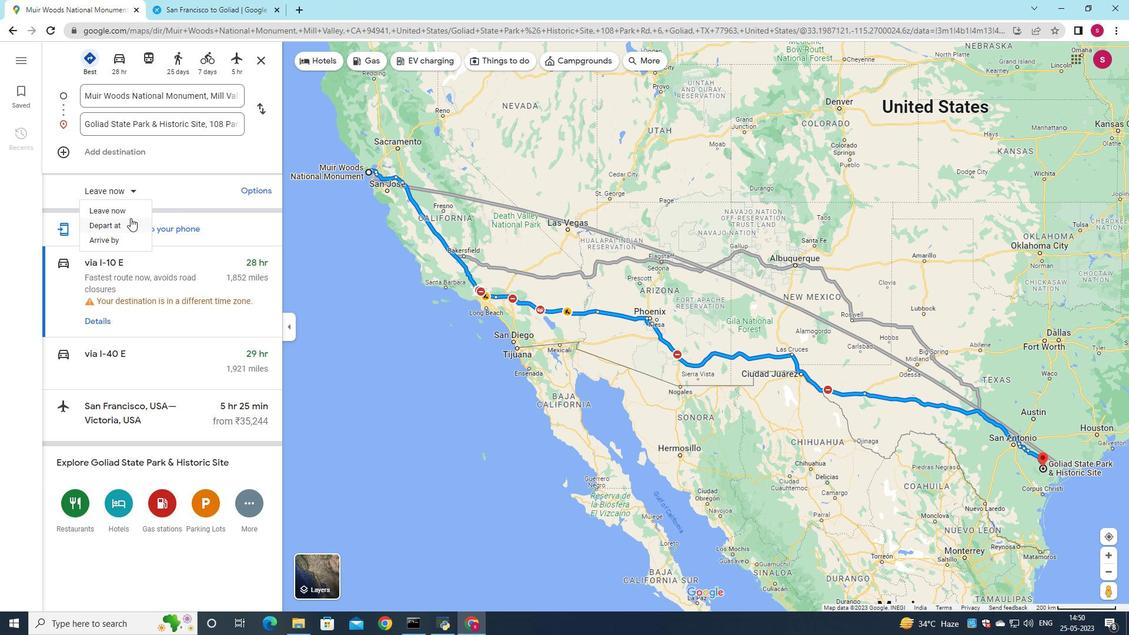 
Action: Mouse pressed left at (129, 220)
Screenshot: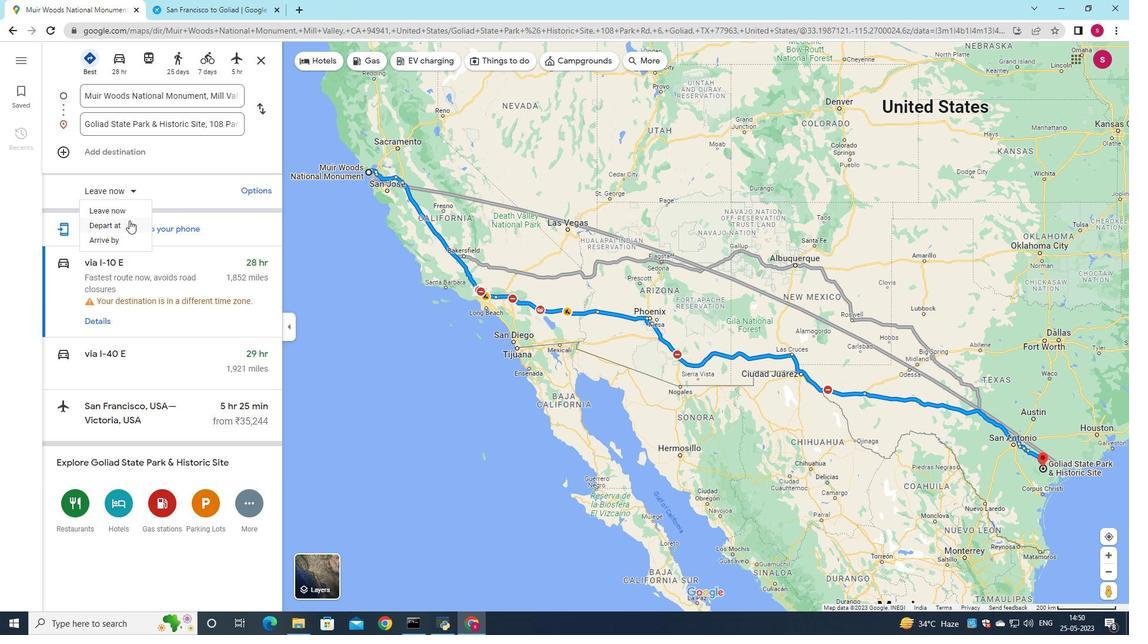 
Action: Mouse moved to (159, 179)
Screenshot: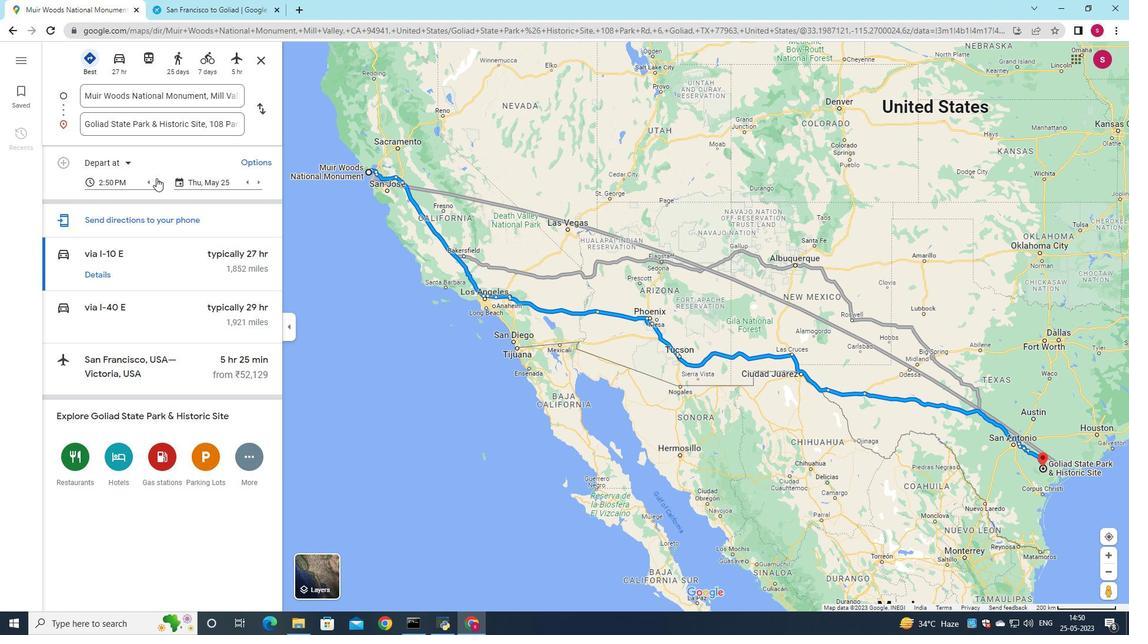 
Action: Mouse pressed left at (159, 179)
Screenshot: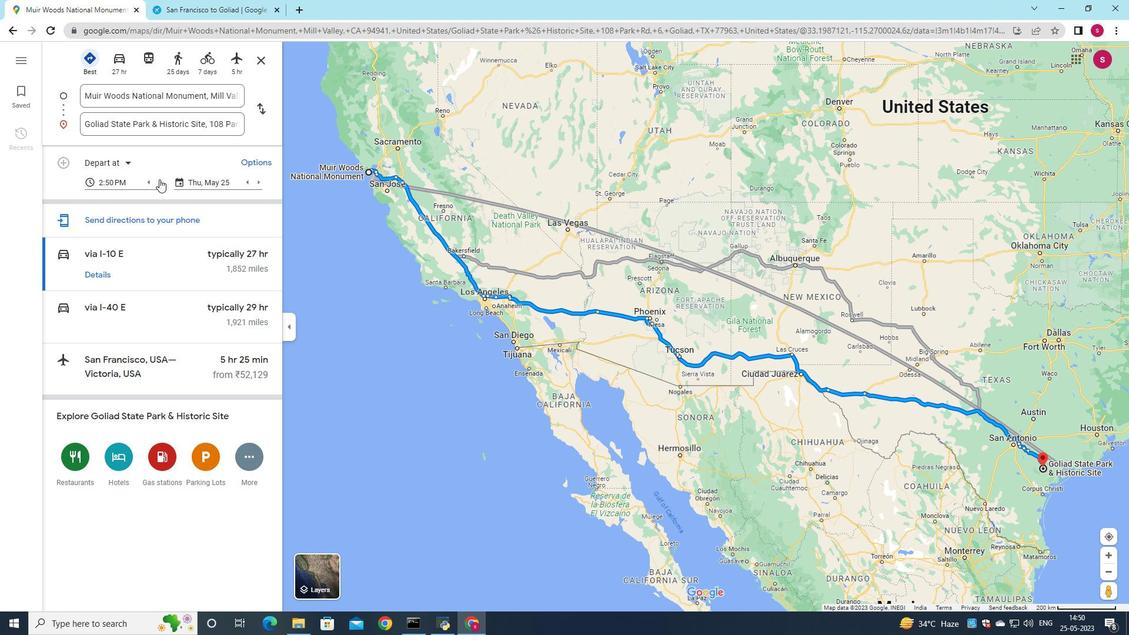 
Action: Mouse moved to (127, 160)
Screenshot: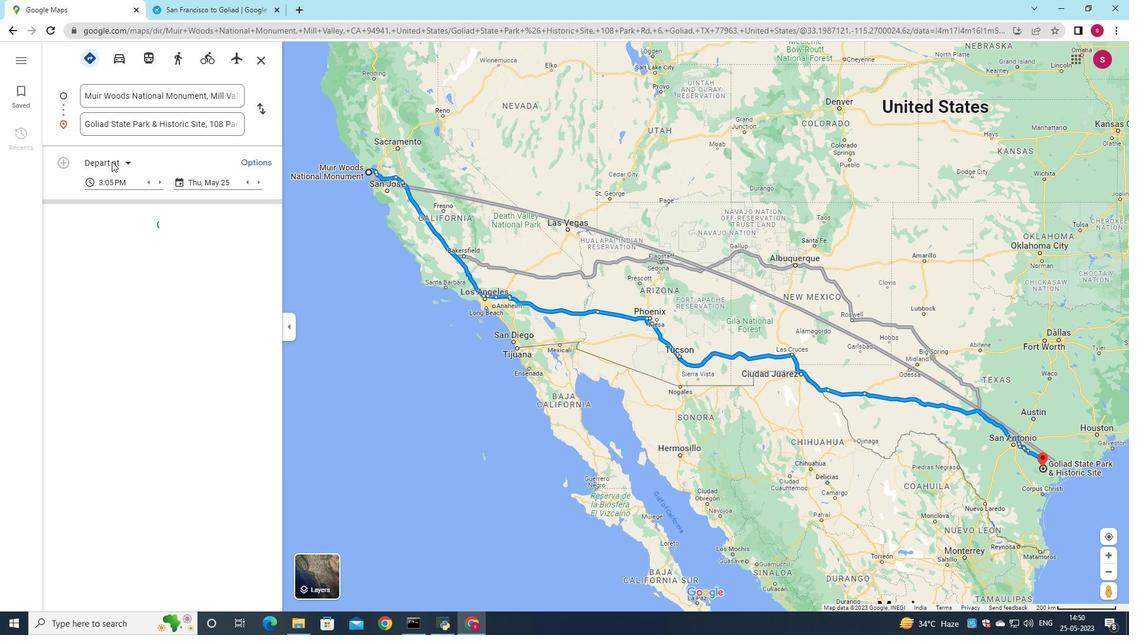 
Action: Mouse pressed left at (127, 160)
Screenshot: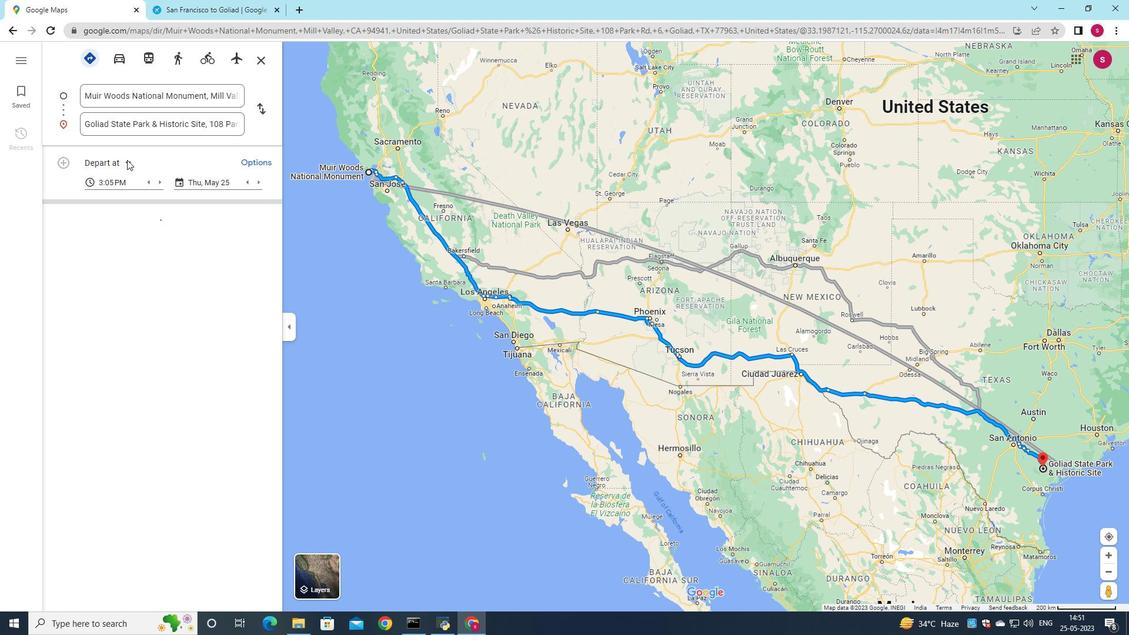 
Action: Mouse moved to (169, 190)
Screenshot: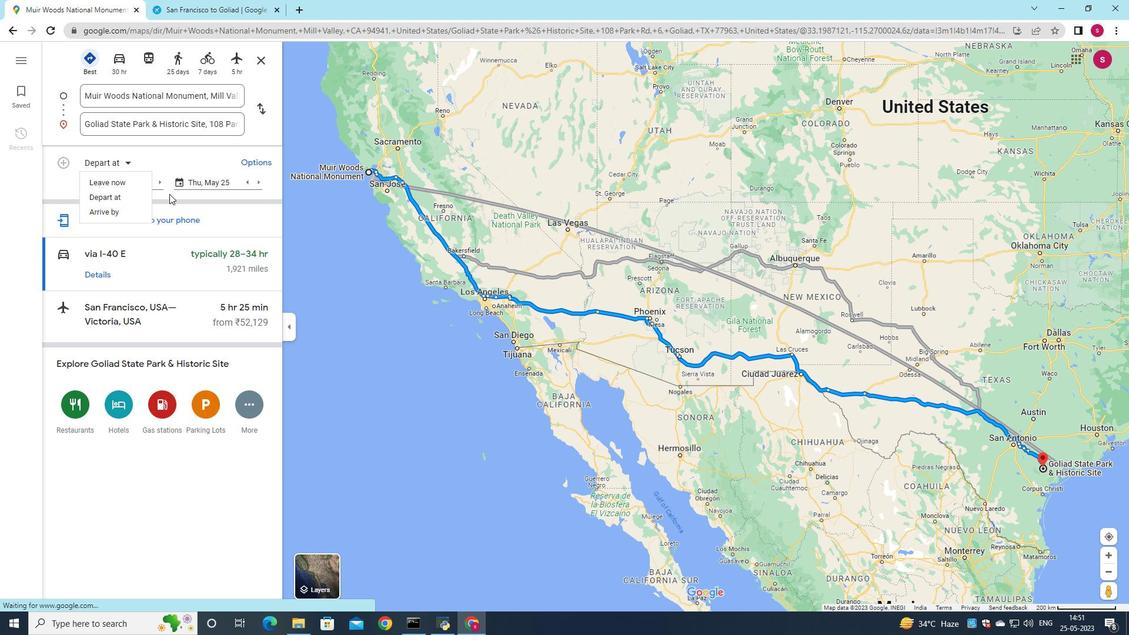 
Action: Mouse pressed left at (169, 190)
Screenshot: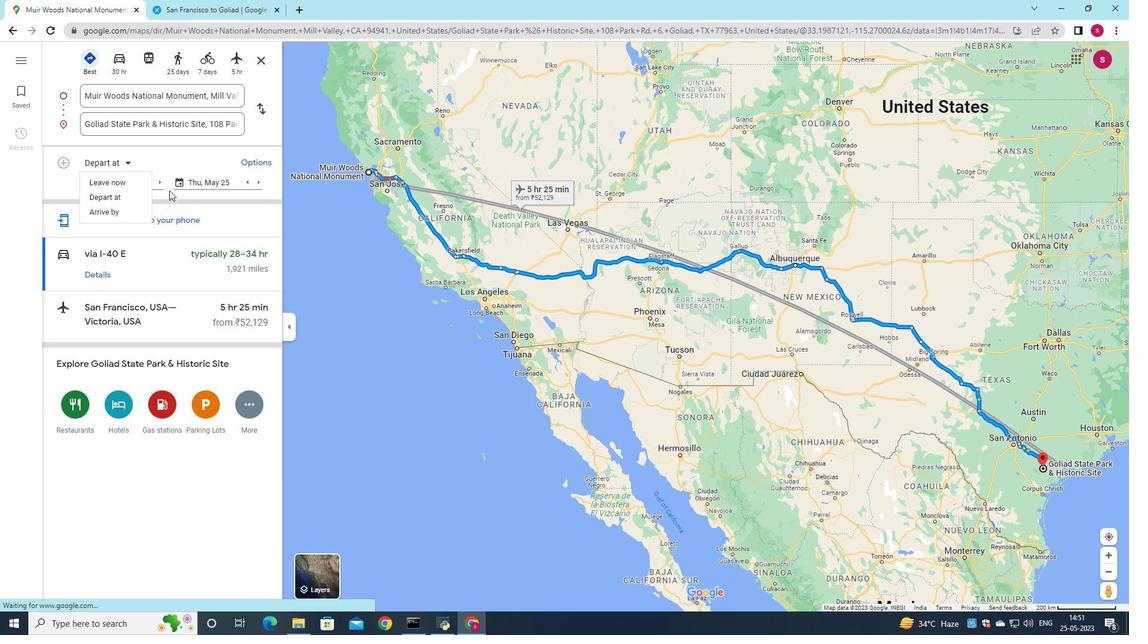 
Action: Mouse moved to (92, 182)
Screenshot: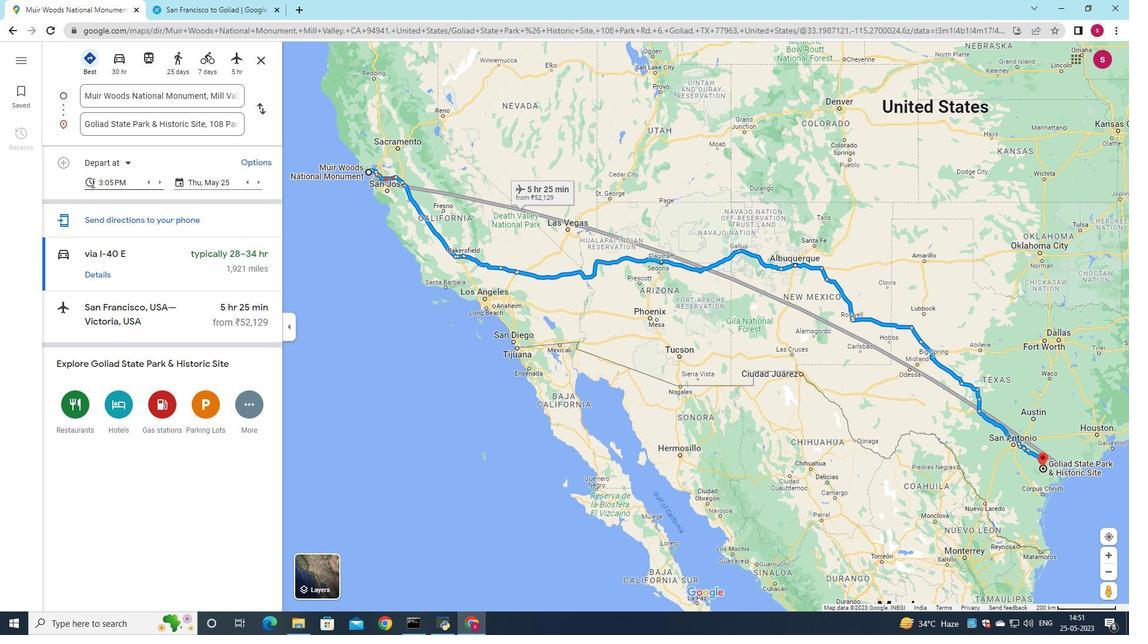 
Action: Mouse pressed left at (92, 182)
Screenshot: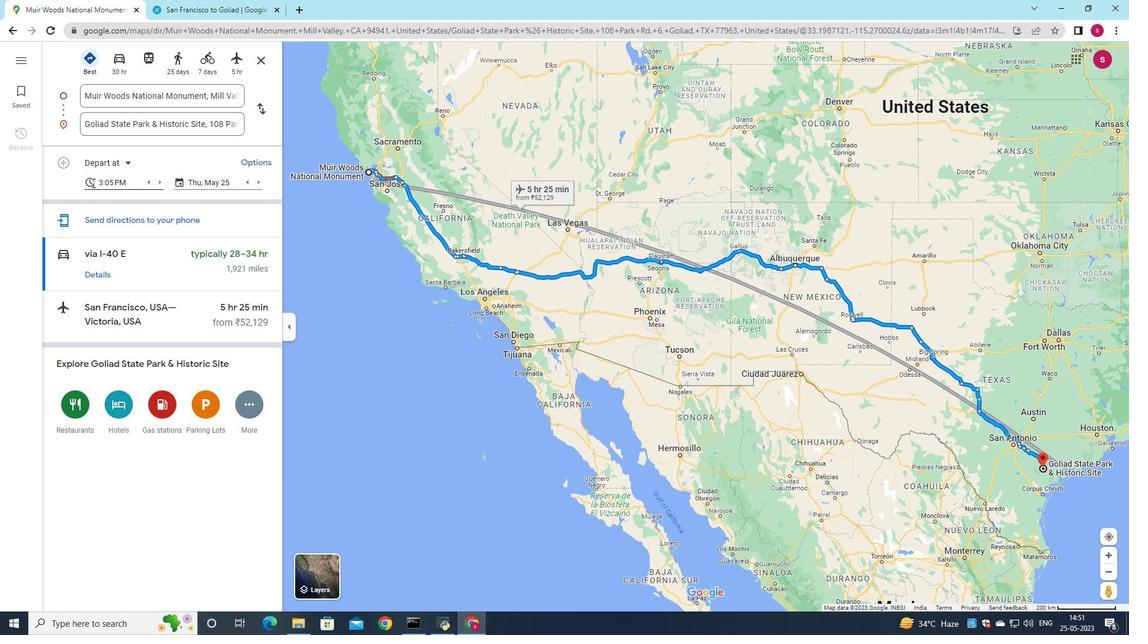 
Action: Mouse moved to (153, 318)
Screenshot: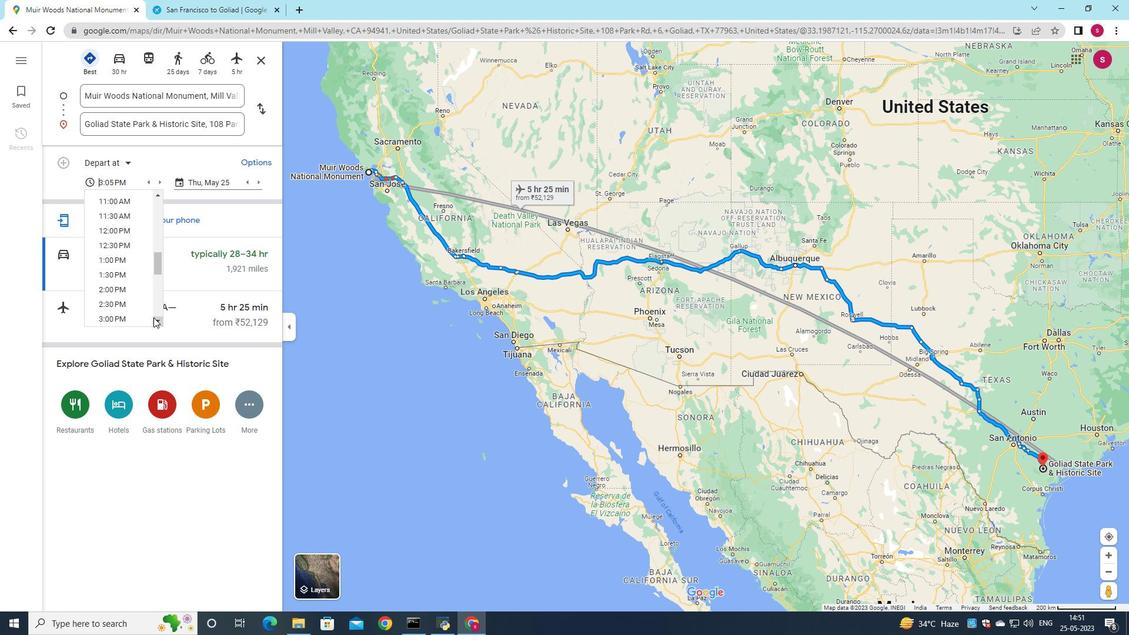 
Action: Mouse pressed left at (153, 318)
Screenshot: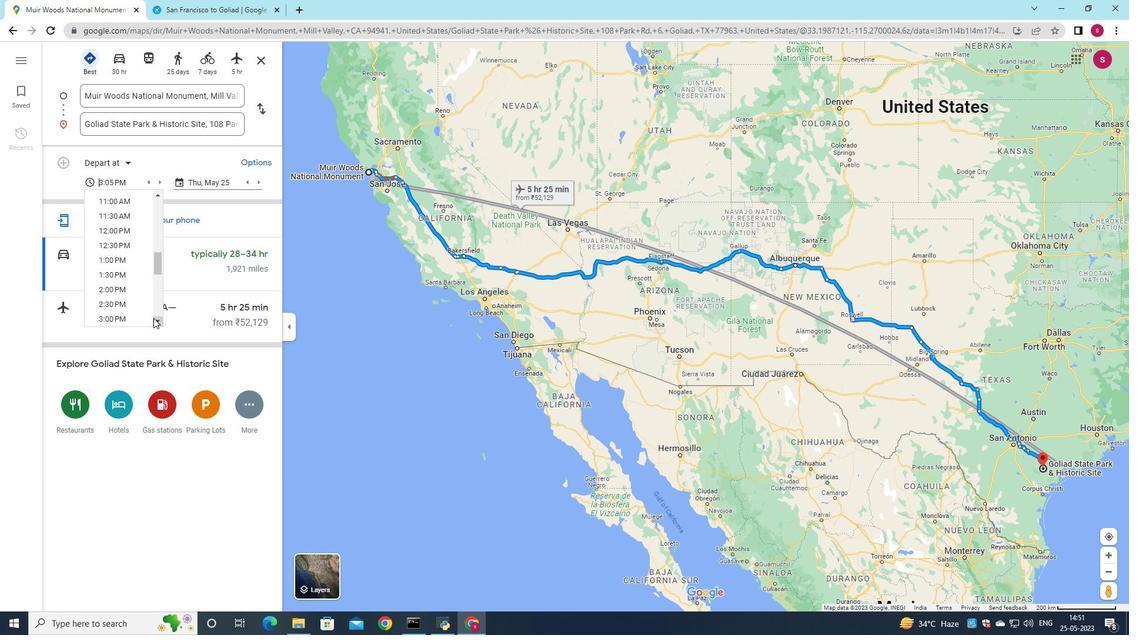 
Action: Mouse pressed left at (153, 318)
Screenshot: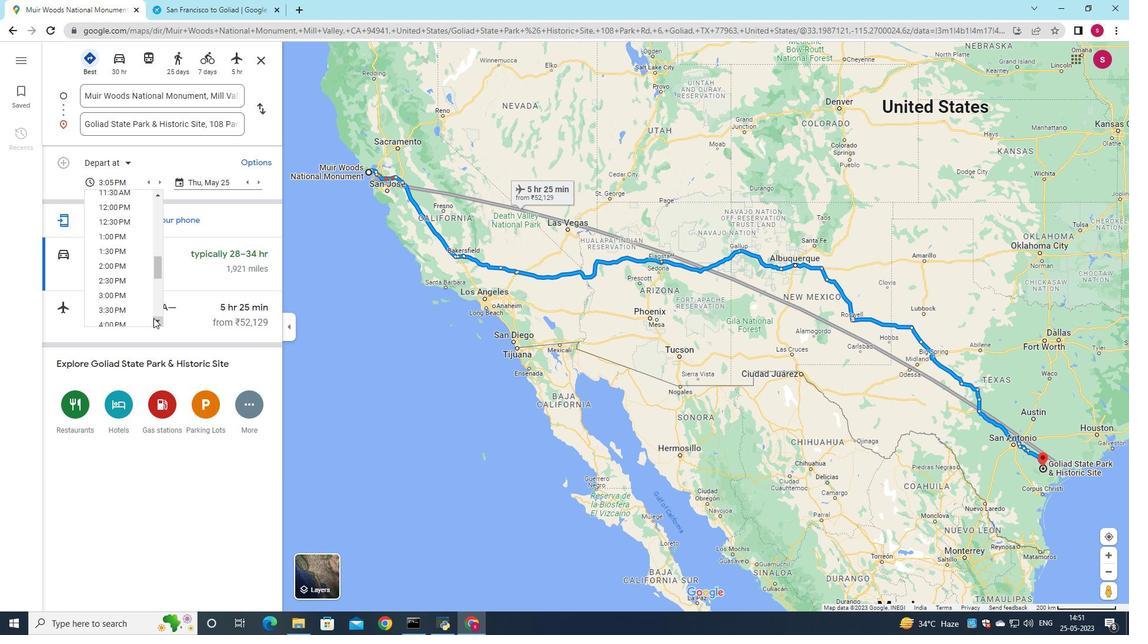 
Action: Mouse pressed left at (153, 318)
Screenshot: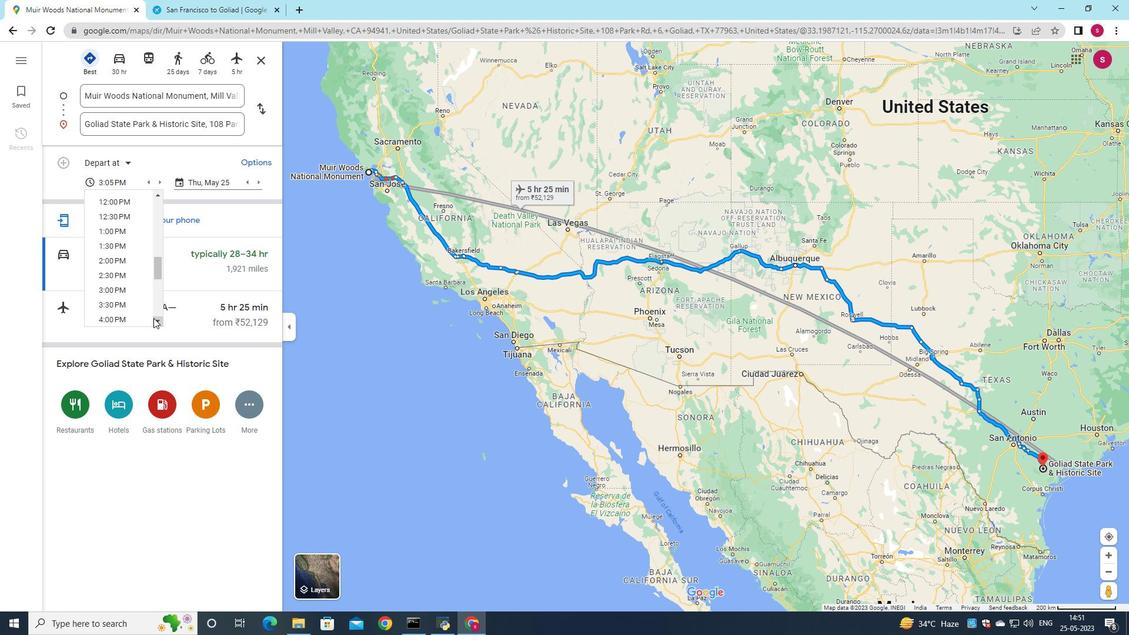 
Action: Mouse moved to (130, 305)
Screenshot: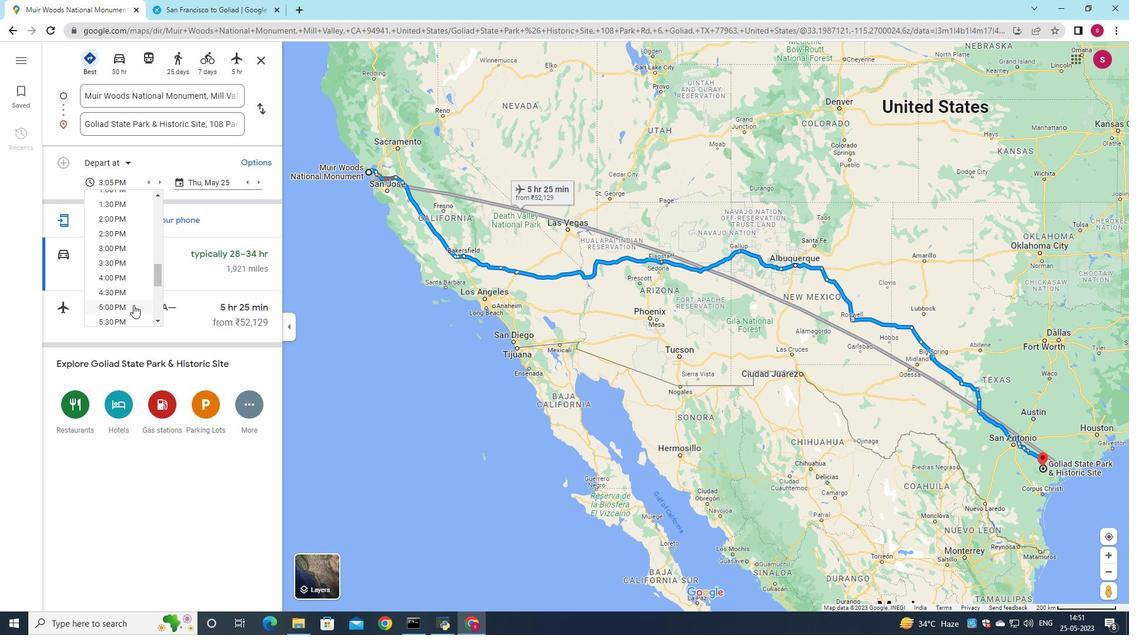 
Action: Mouse pressed left at (130, 305)
Screenshot: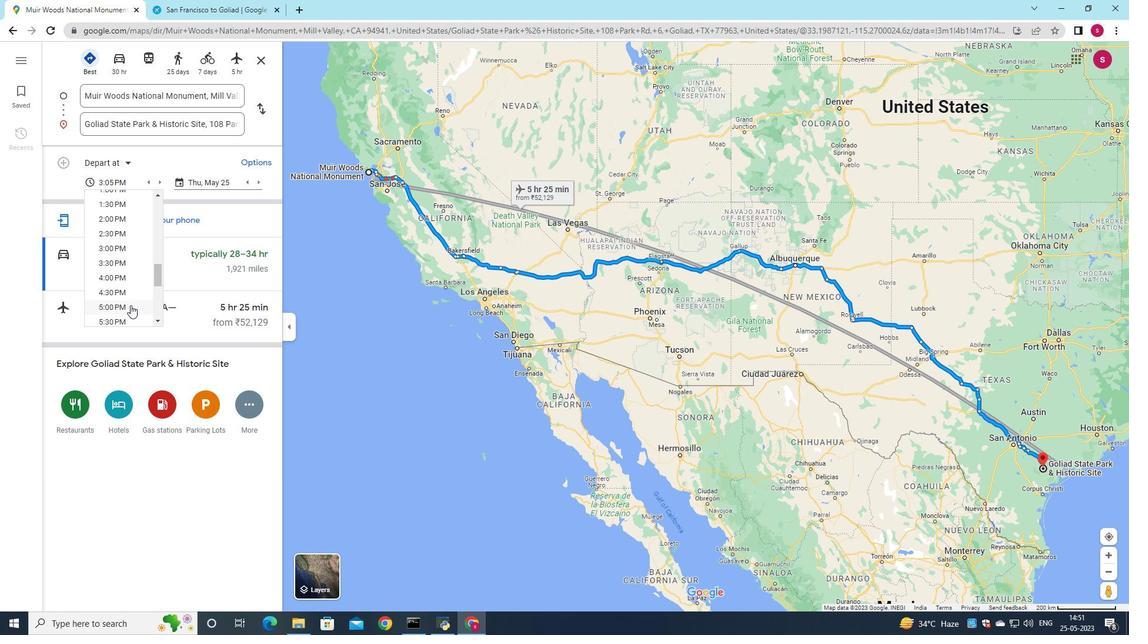 
Action: Mouse moved to (255, 182)
Screenshot: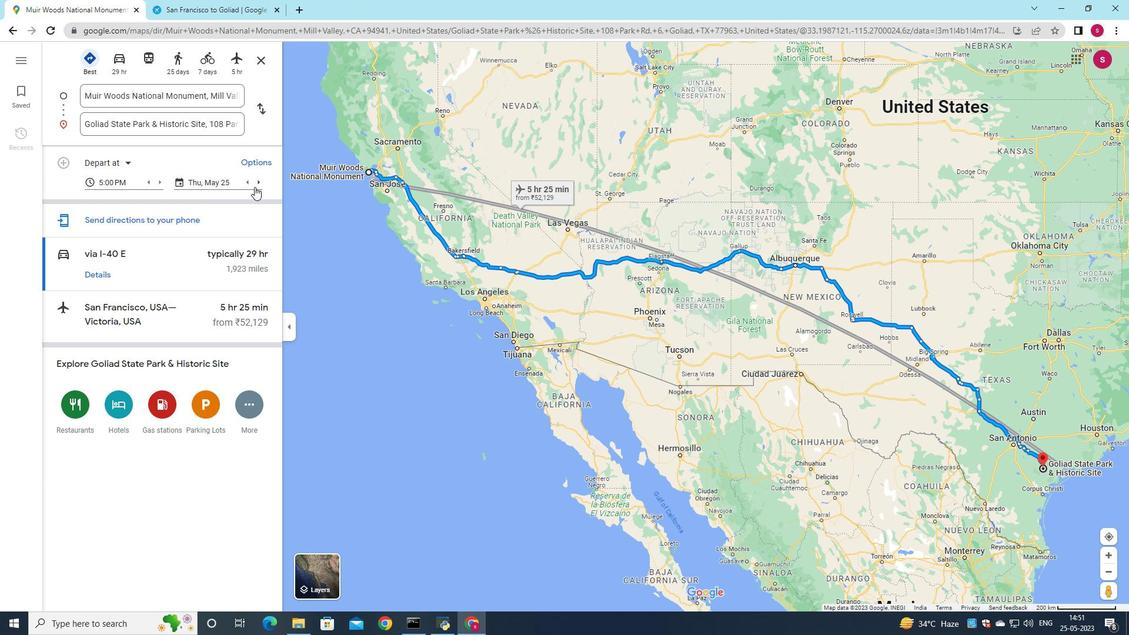 
Action: Mouse pressed left at (255, 182)
Screenshot: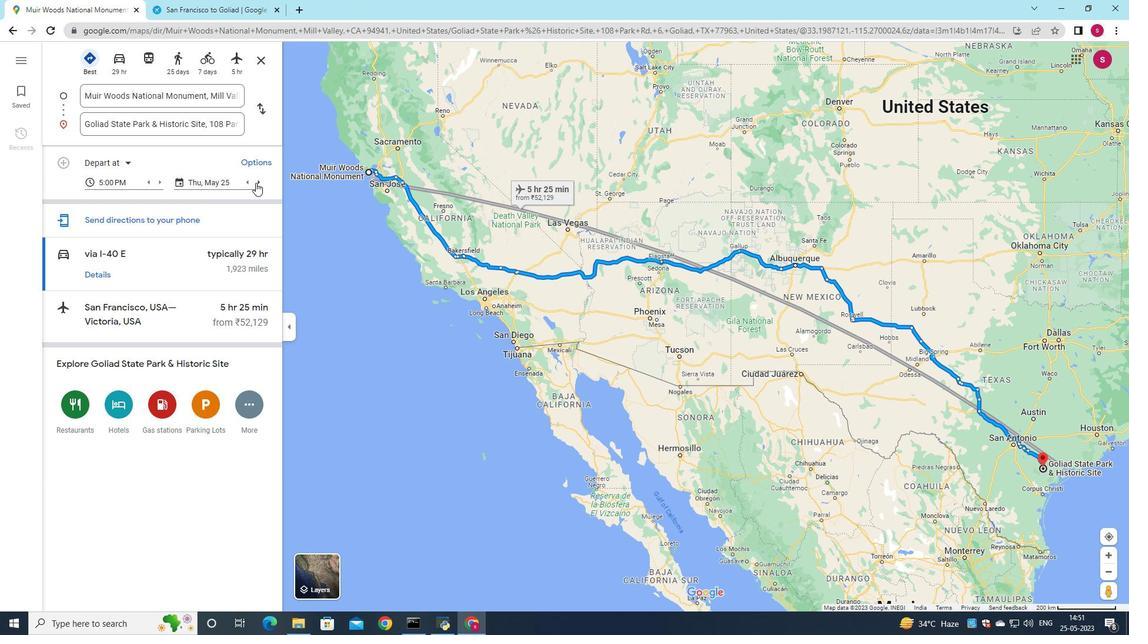 
Action: Mouse moved to (427, 238)
Screenshot: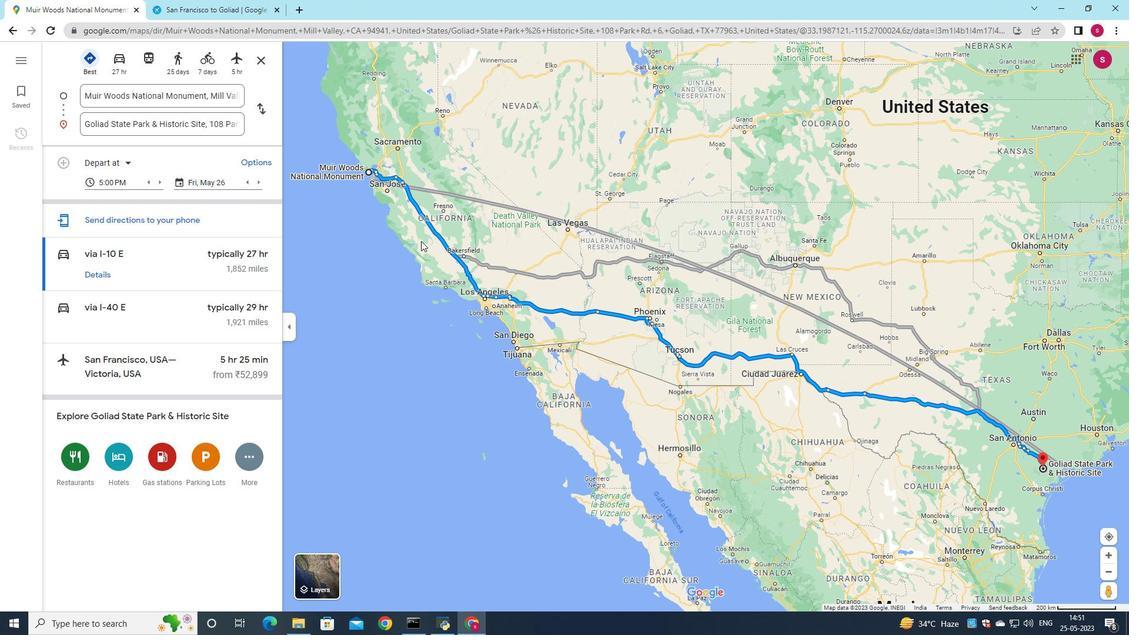 
